 Task: Search one way flight ticket for 1 adult, 5 children, 2 infants in seat and 1 infant on lap in first from Ponce: Mercedita Airport to Springfield: Abraham Lincoln Capital Airport on 5-2-2023. Choice of flights is JetBlue. Number of bags: 1 checked bag. Price is upto 77000. Outbound departure time preference is 6:00.
Action: Mouse moved to (234, 309)
Screenshot: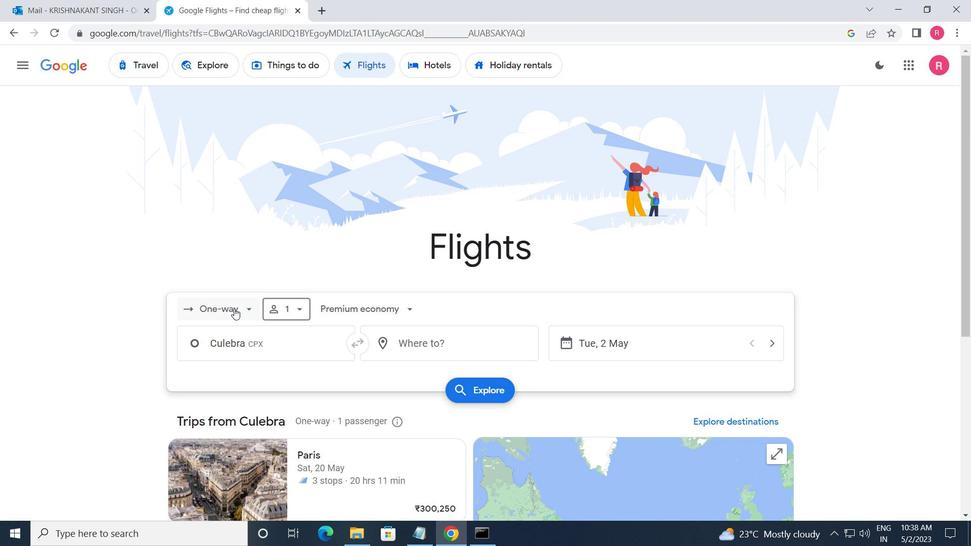 
Action: Mouse pressed left at (234, 309)
Screenshot: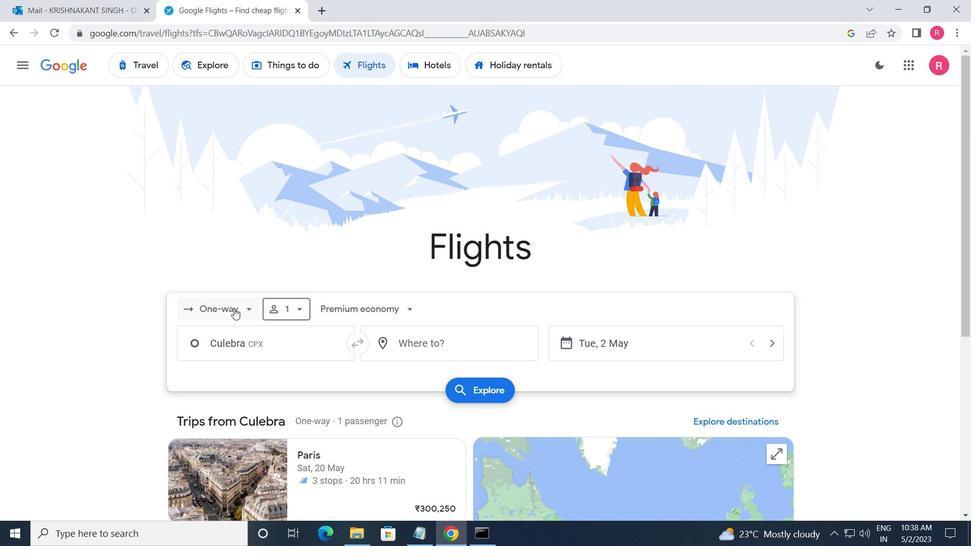 
Action: Mouse moved to (231, 373)
Screenshot: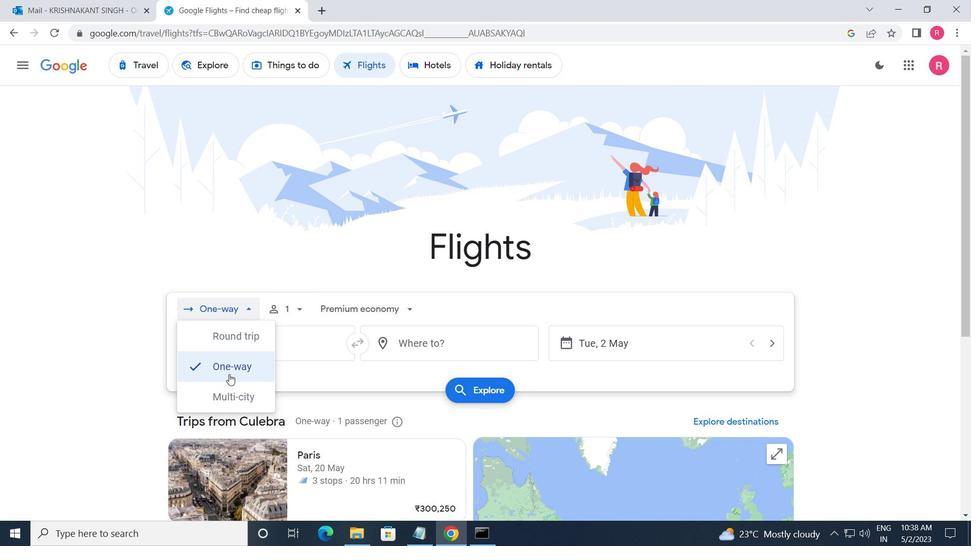 
Action: Mouse pressed left at (231, 373)
Screenshot: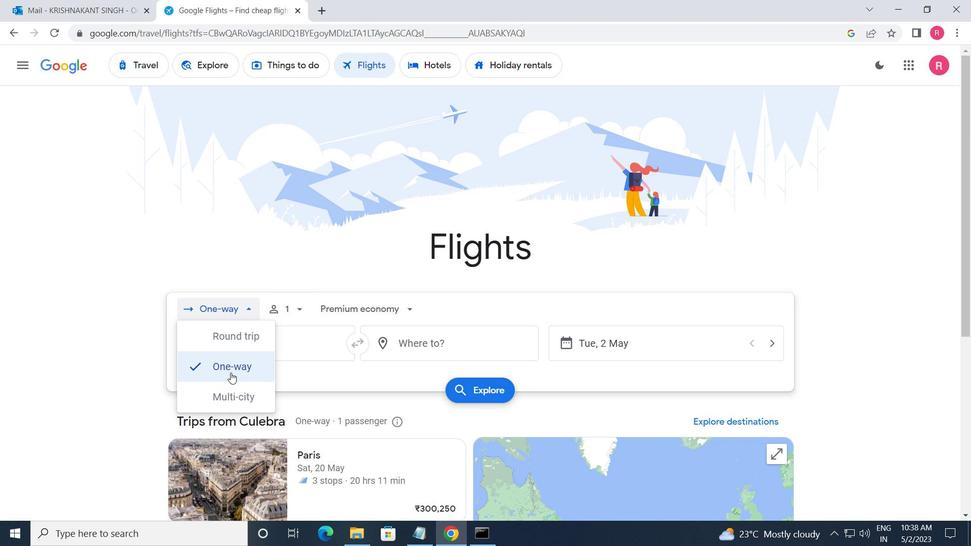 
Action: Mouse moved to (293, 308)
Screenshot: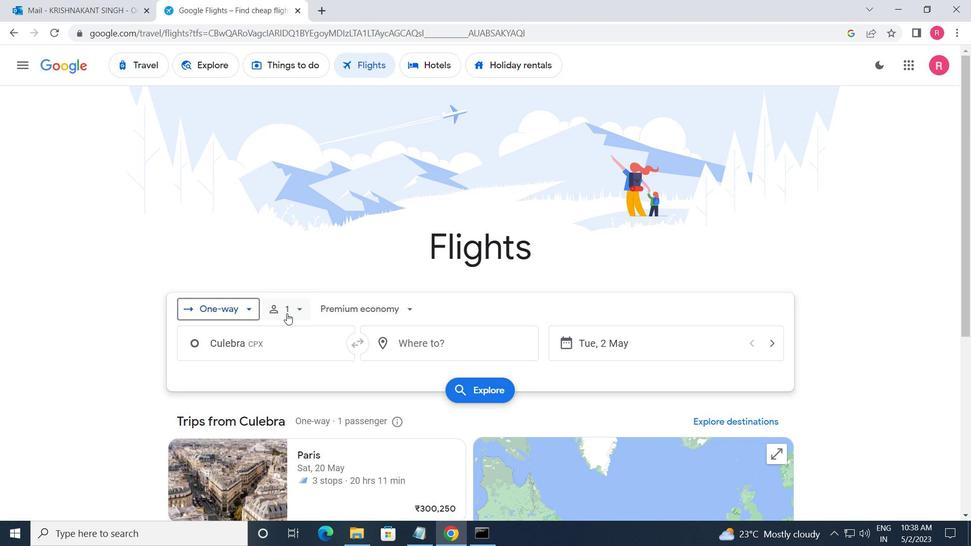 
Action: Mouse pressed left at (293, 308)
Screenshot: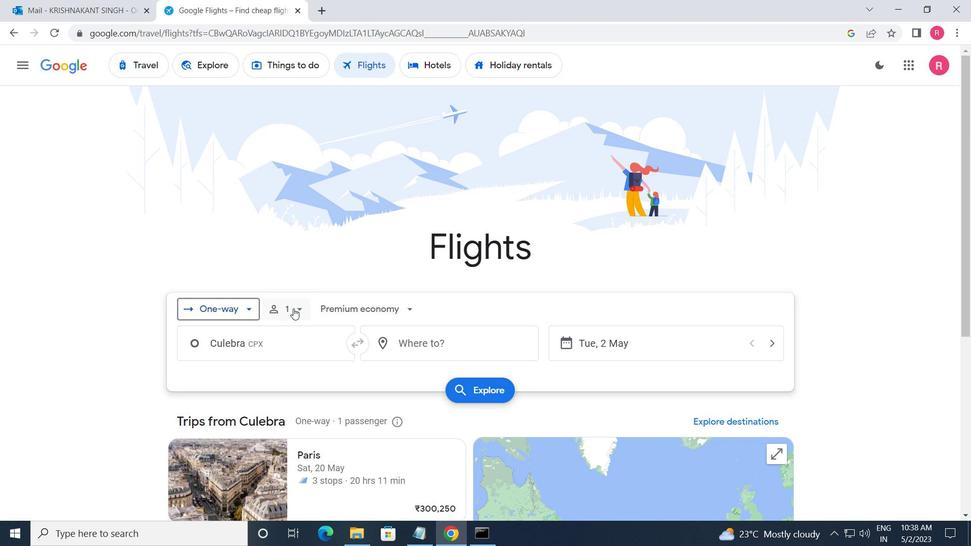 
Action: Mouse moved to (396, 374)
Screenshot: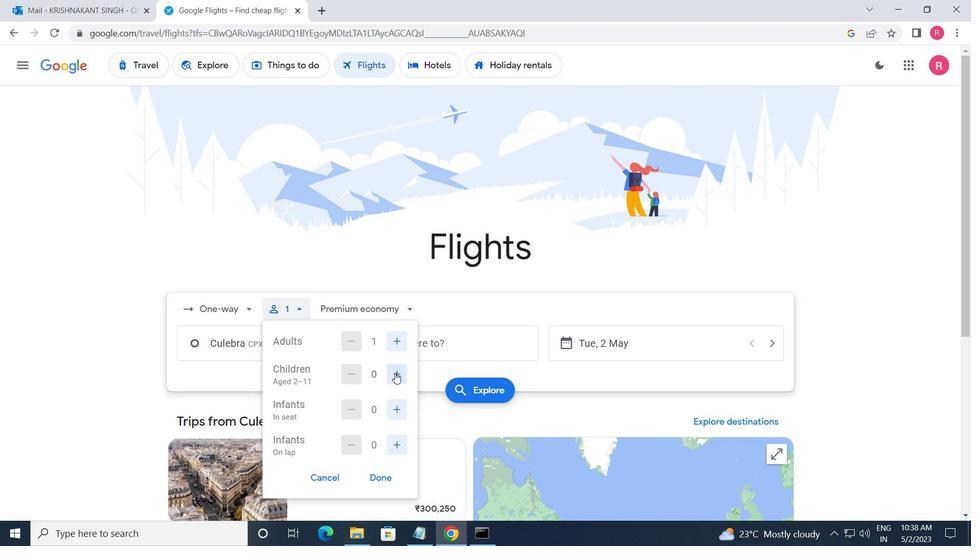
Action: Mouse pressed left at (396, 374)
Screenshot: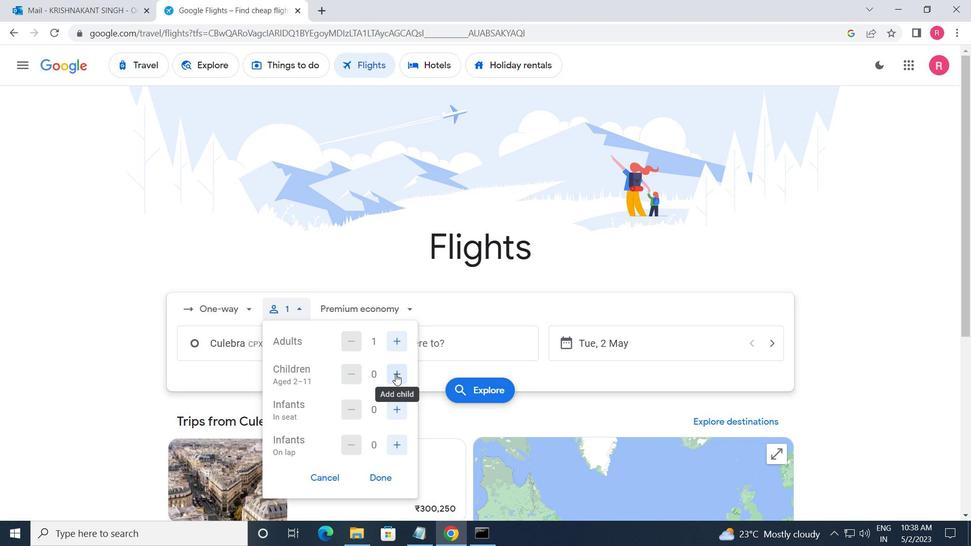
Action: Mouse moved to (397, 375)
Screenshot: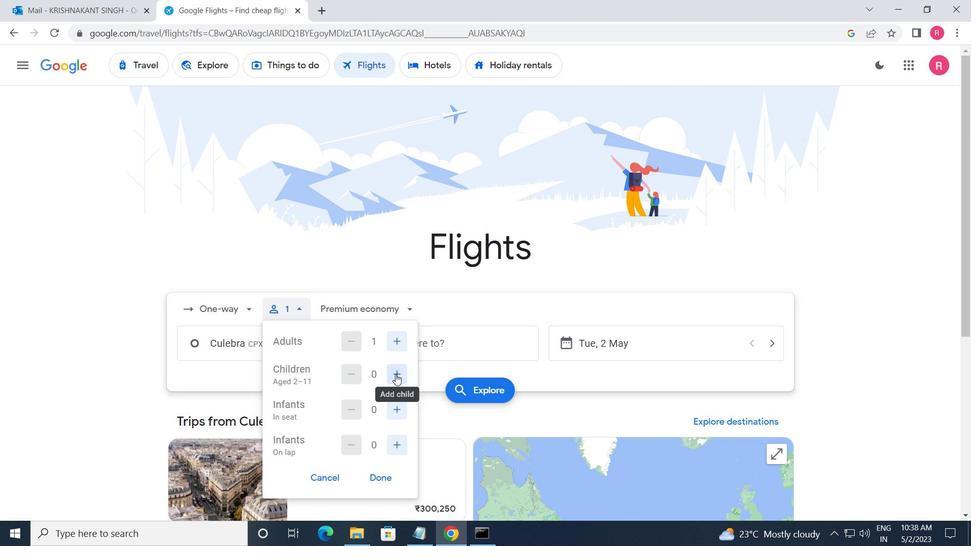 
Action: Mouse pressed left at (397, 375)
Screenshot: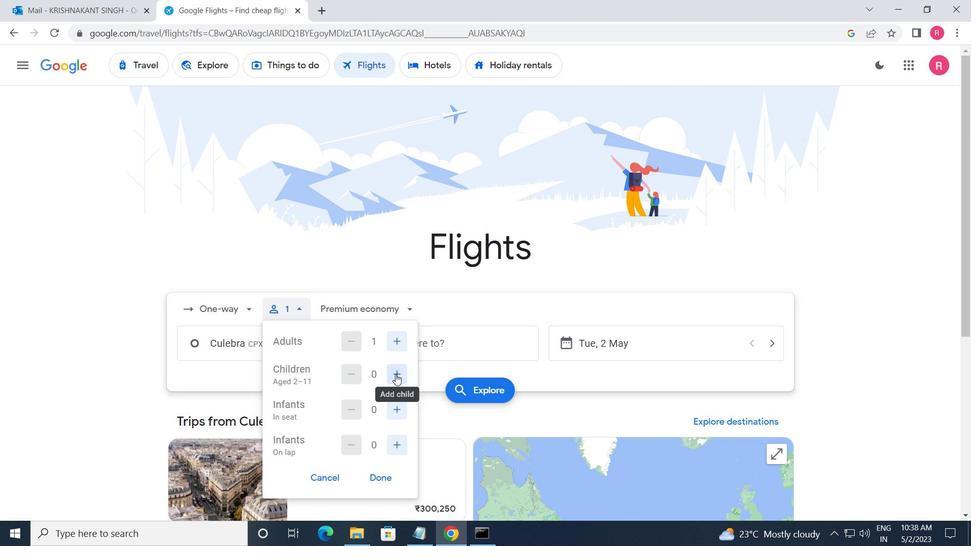 
Action: Mouse moved to (397, 376)
Screenshot: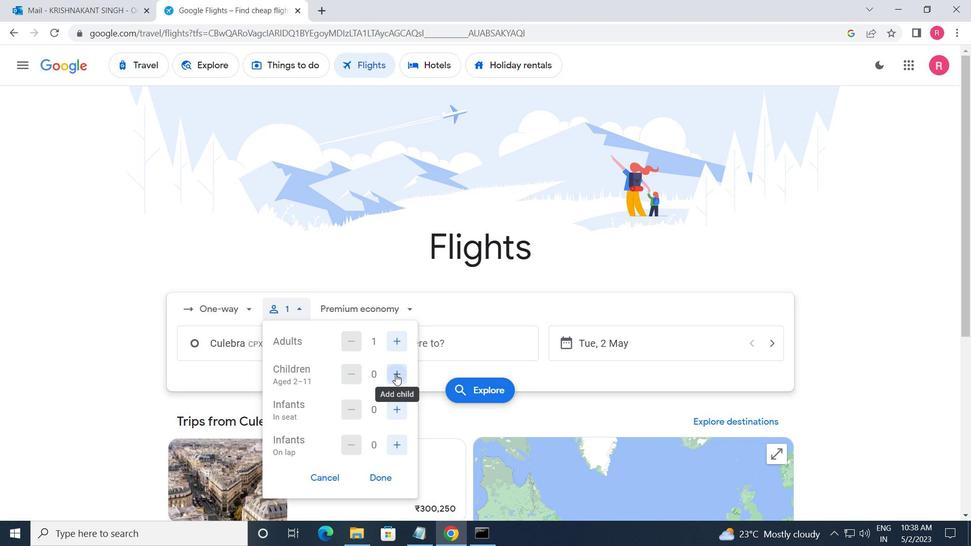 
Action: Mouse pressed left at (397, 376)
Screenshot: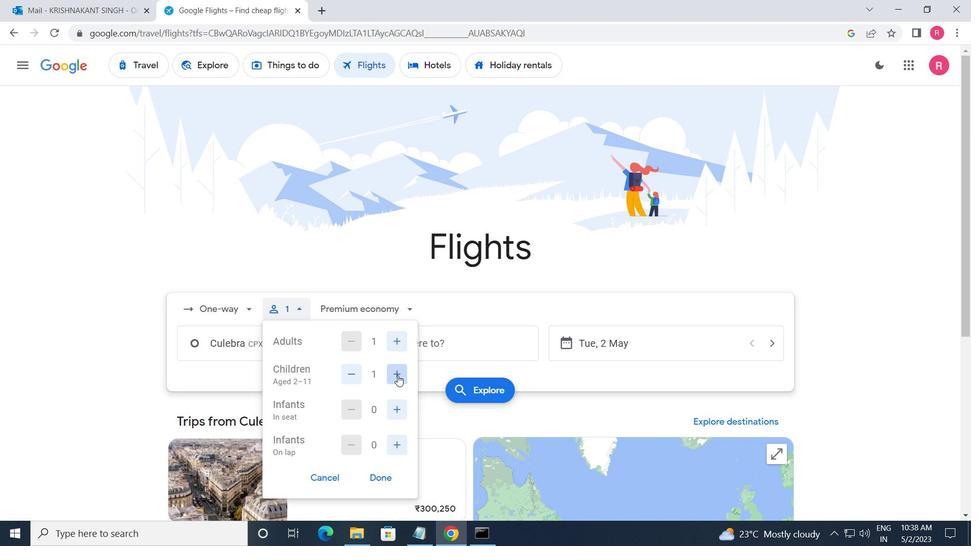 
Action: Mouse pressed left at (397, 376)
Screenshot: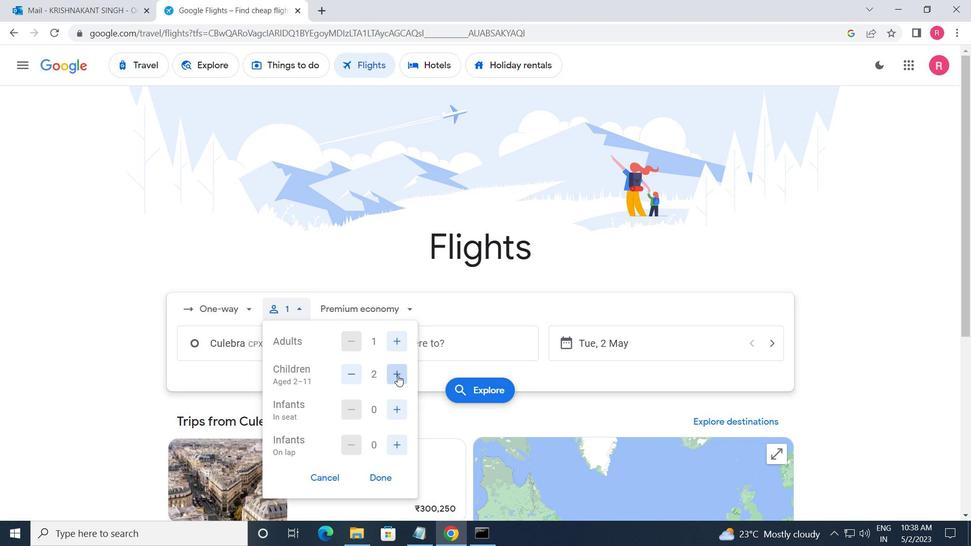 
Action: Mouse moved to (397, 375)
Screenshot: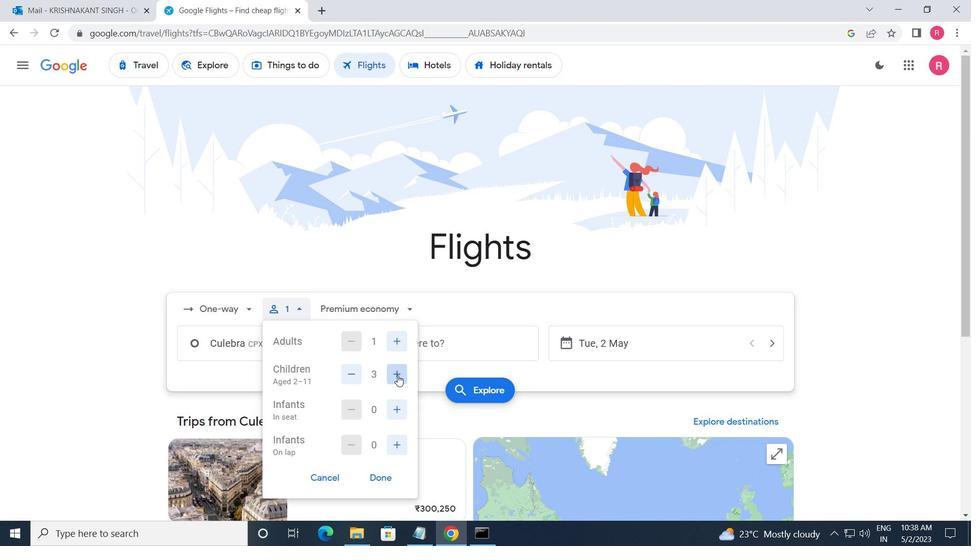 
Action: Mouse pressed left at (397, 375)
Screenshot: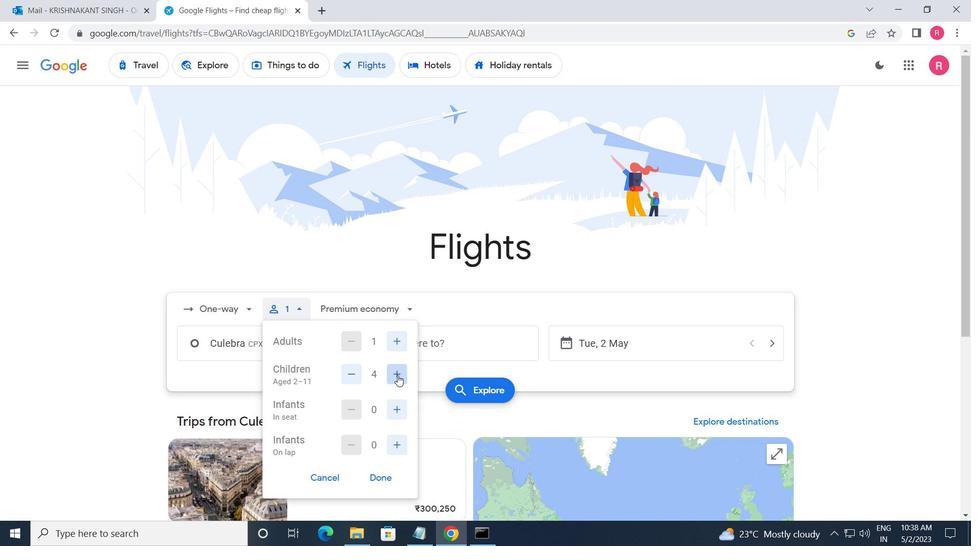 
Action: Mouse moved to (399, 410)
Screenshot: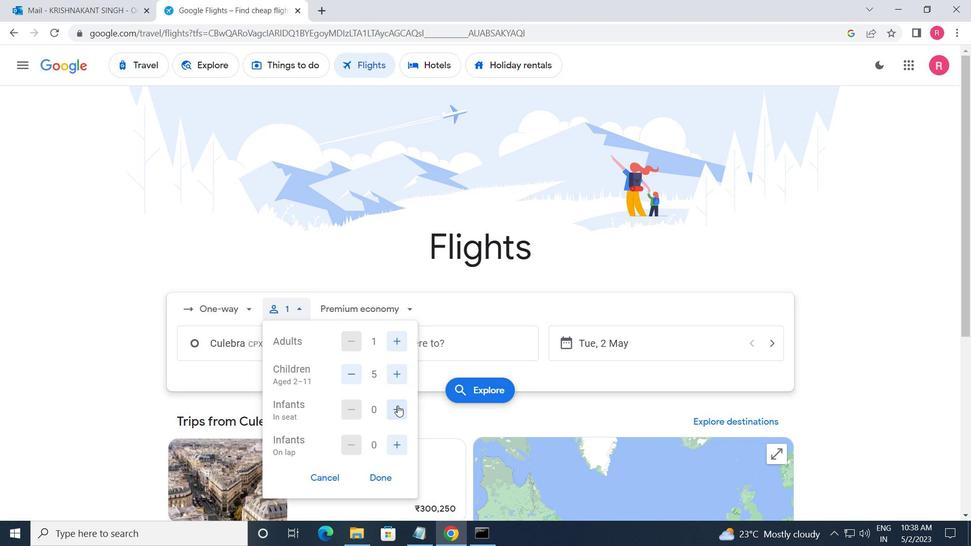 
Action: Mouse pressed left at (399, 410)
Screenshot: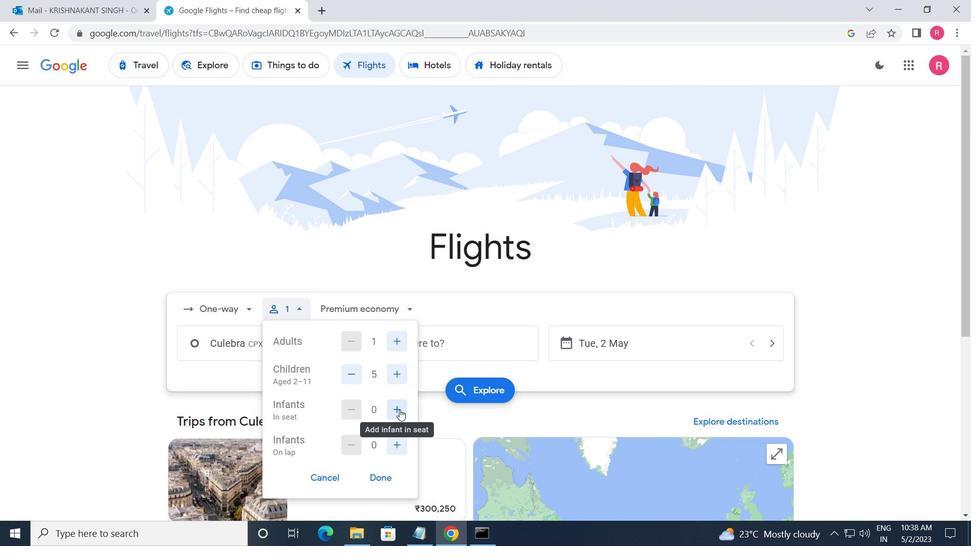 
Action: Mouse moved to (400, 410)
Screenshot: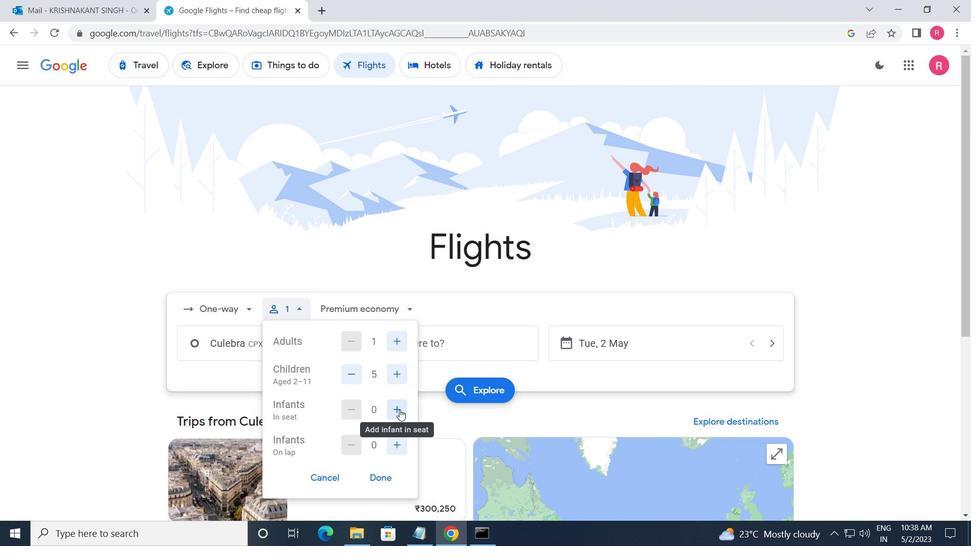 
Action: Mouse pressed left at (400, 410)
Screenshot: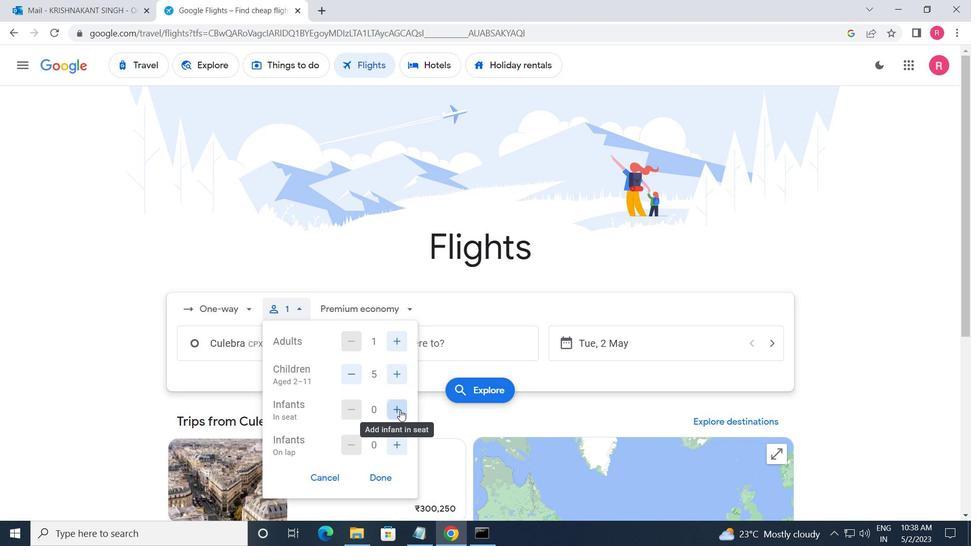 
Action: Mouse moved to (401, 450)
Screenshot: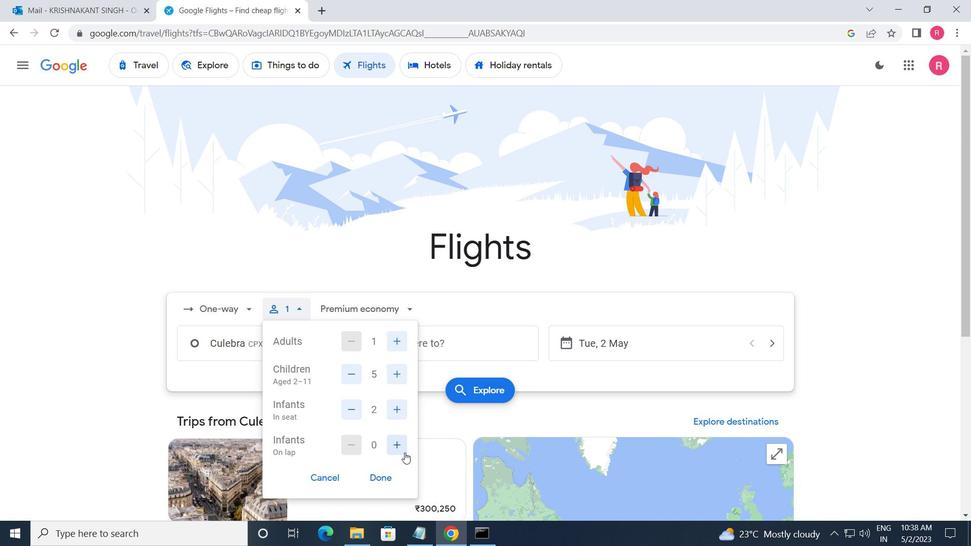 
Action: Mouse pressed left at (401, 450)
Screenshot: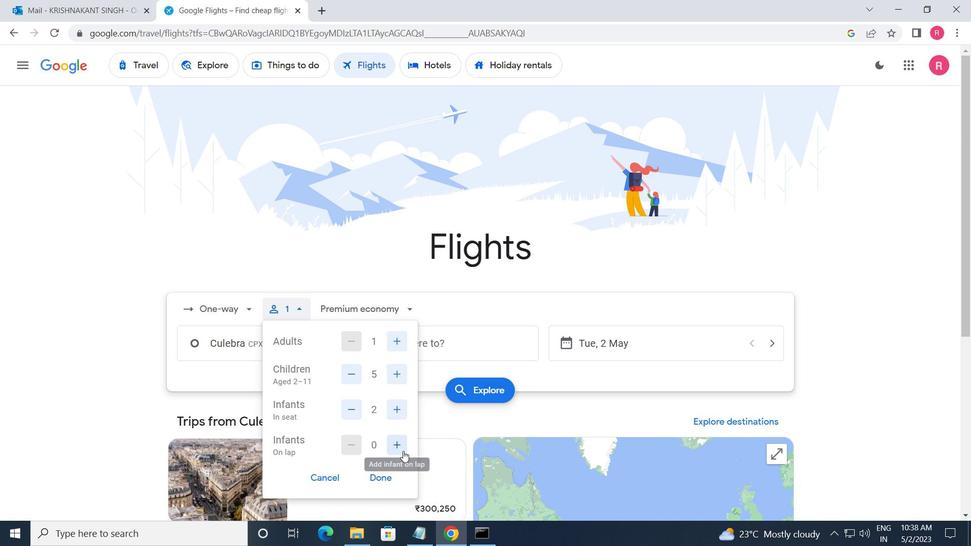
Action: Mouse moved to (360, 449)
Screenshot: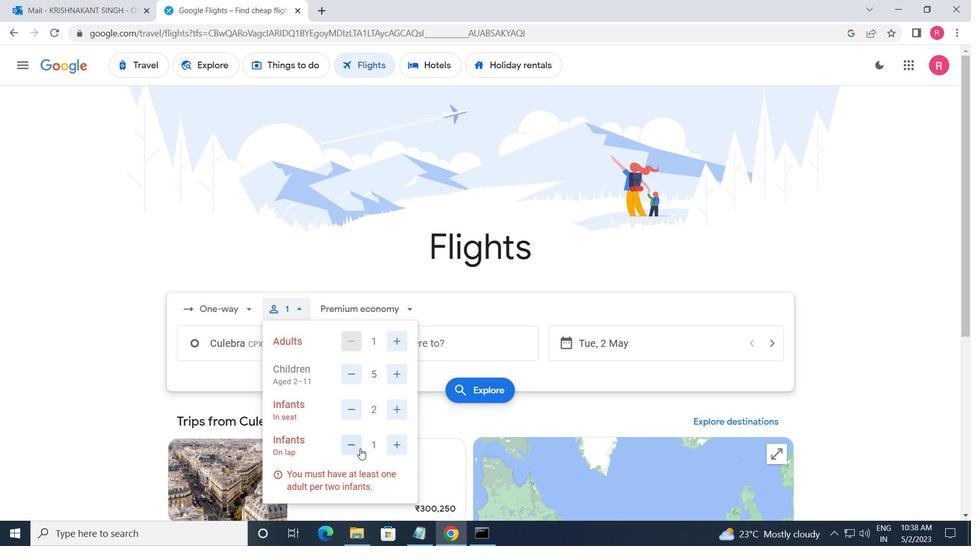 
Action: Mouse pressed left at (360, 449)
Screenshot: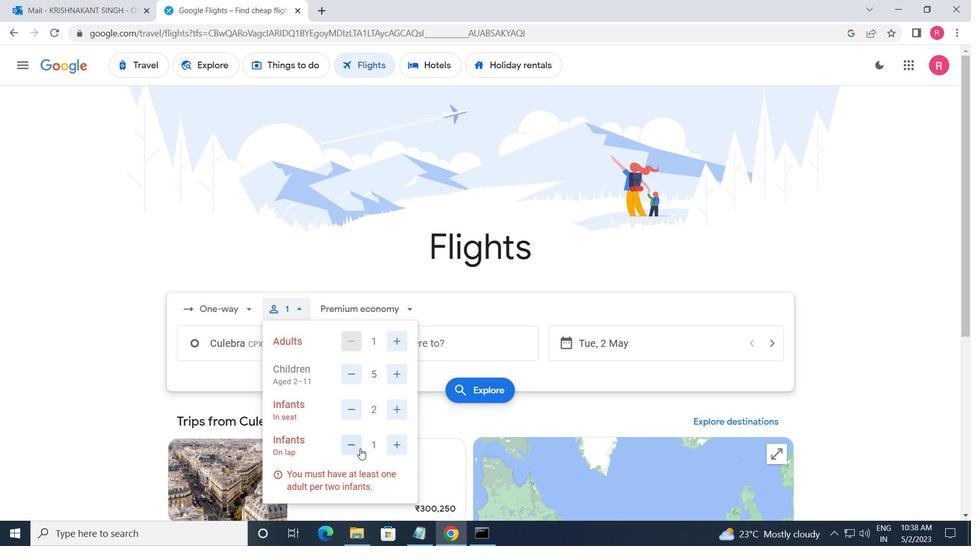 
Action: Mouse moved to (355, 448)
Screenshot: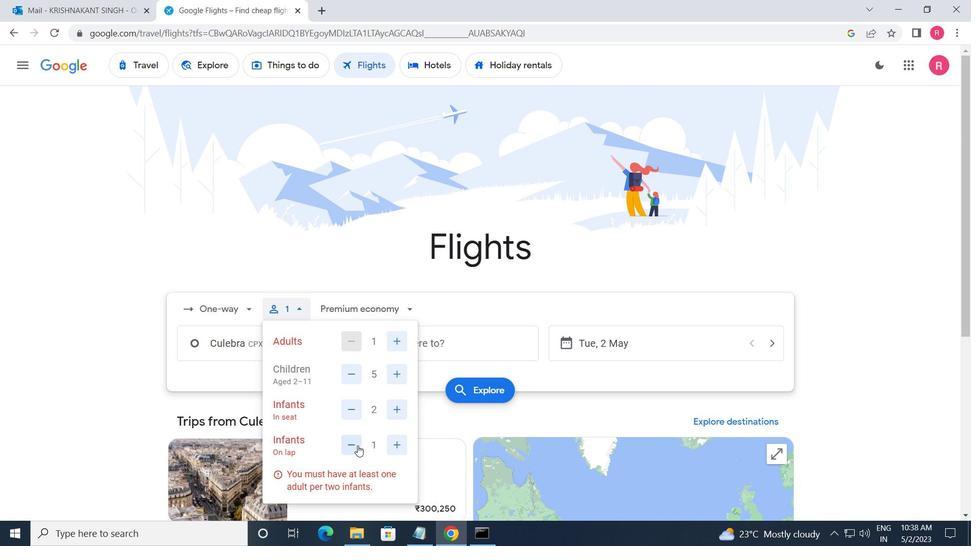 
Action: Mouse pressed left at (355, 448)
Screenshot: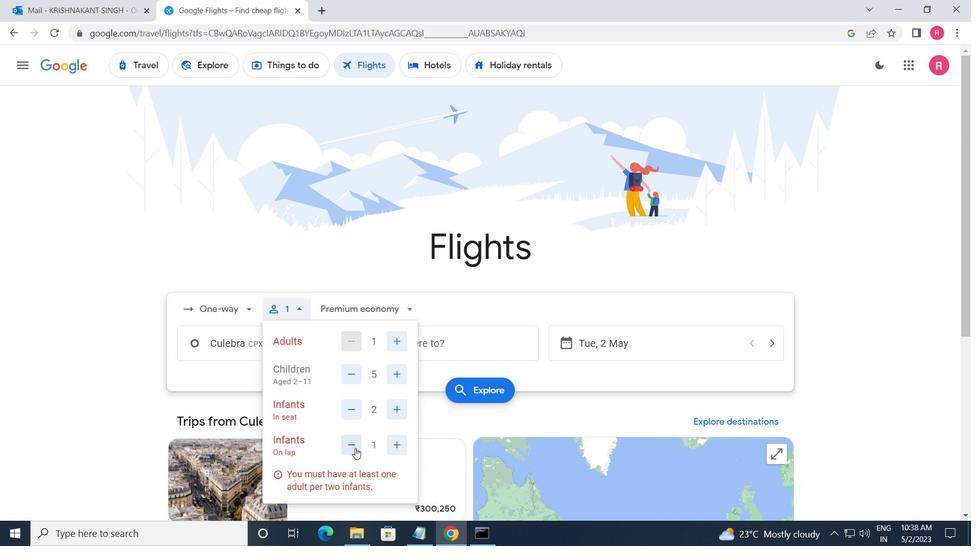 
Action: Mouse moved to (376, 479)
Screenshot: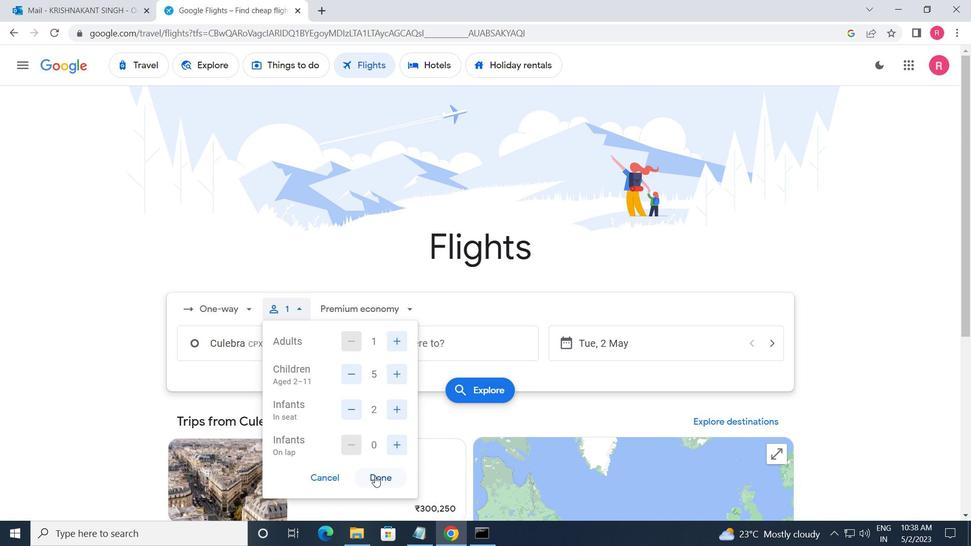 
Action: Mouse pressed left at (376, 479)
Screenshot: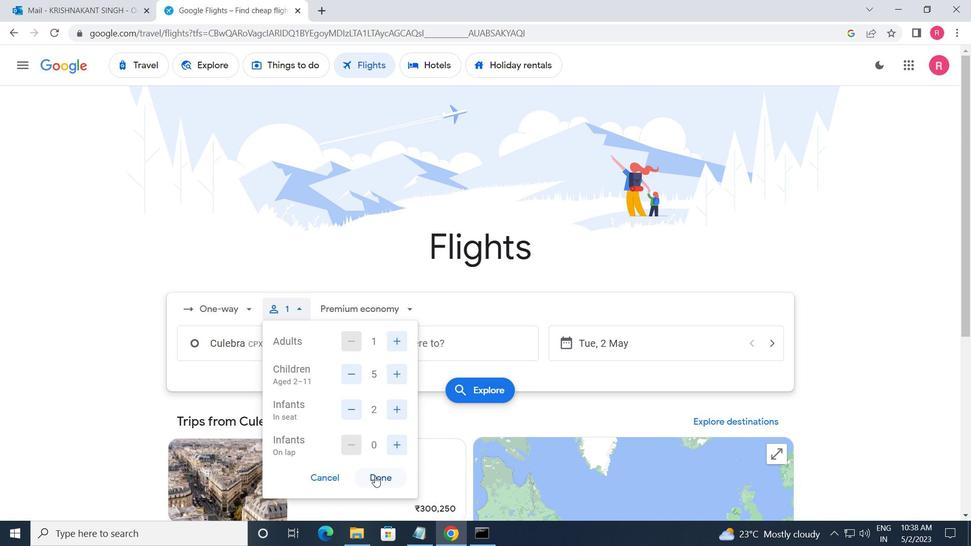 
Action: Mouse moved to (354, 320)
Screenshot: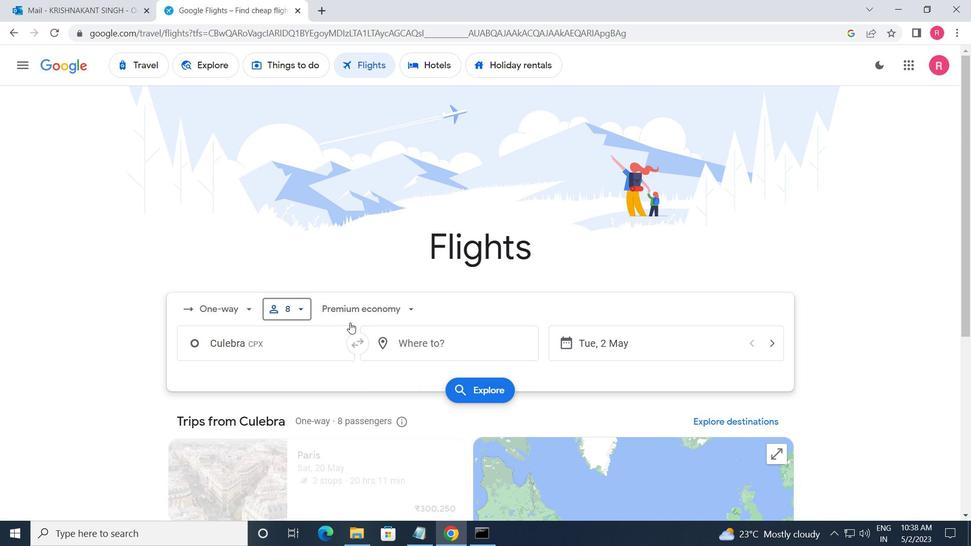 
Action: Mouse pressed left at (354, 320)
Screenshot: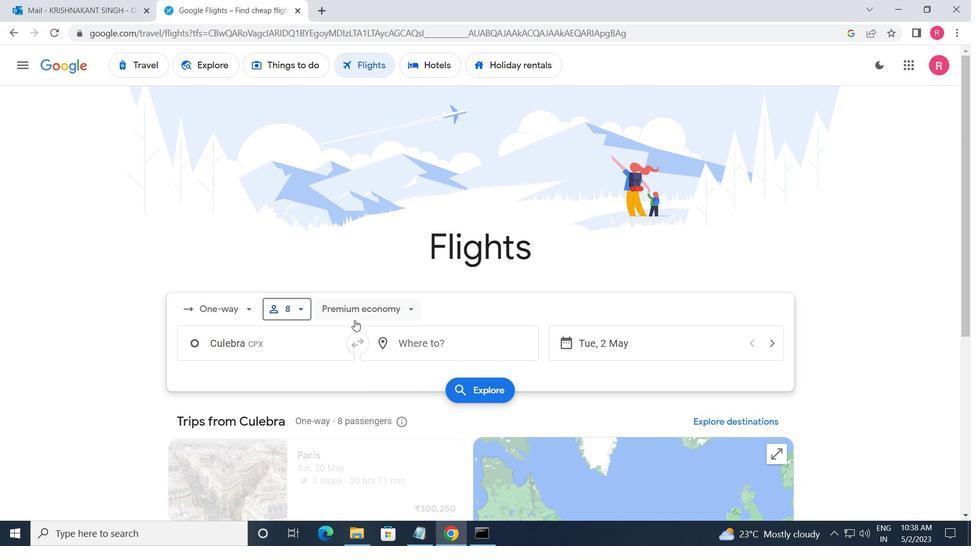 
Action: Mouse moved to (373, 429)
Screenshot: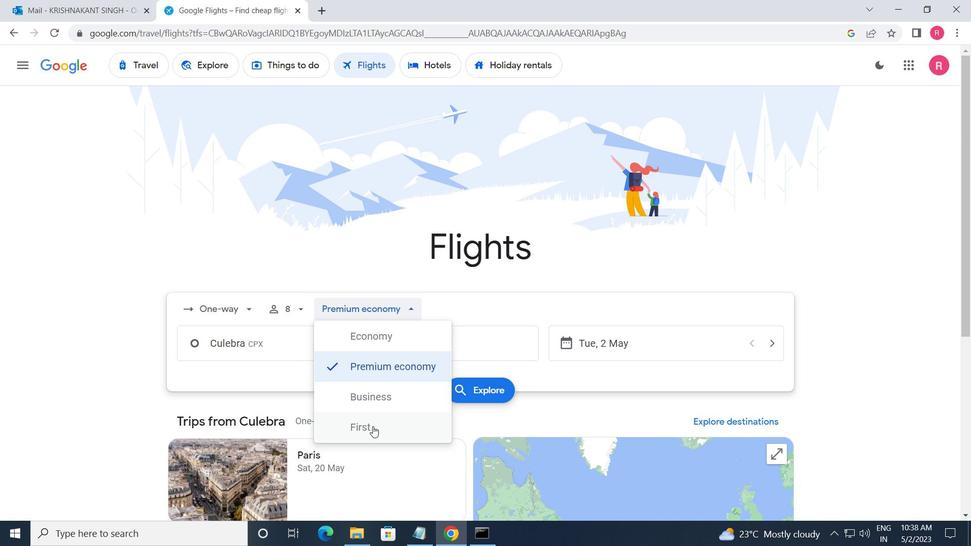 
Action: Mouse pressed left at (373, 429)
Screenshot: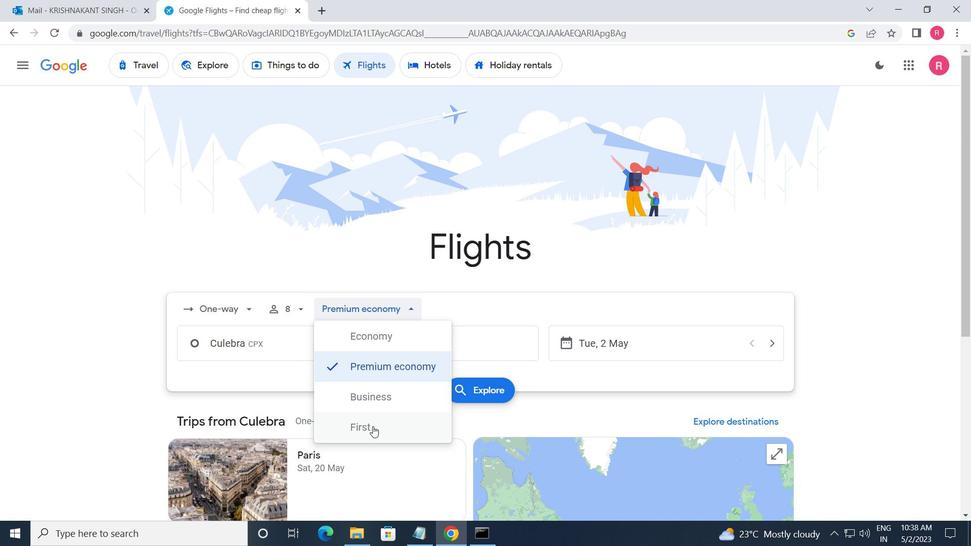 
Action: Mouse moved to (302, 353)
Screenshot: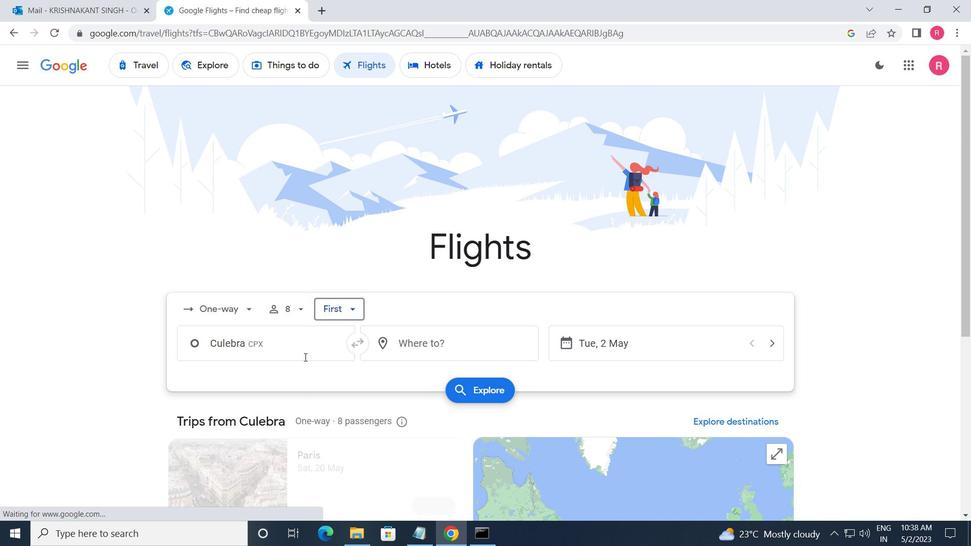 
Action: Mouse pressed left at (302, 353)
Screenshot: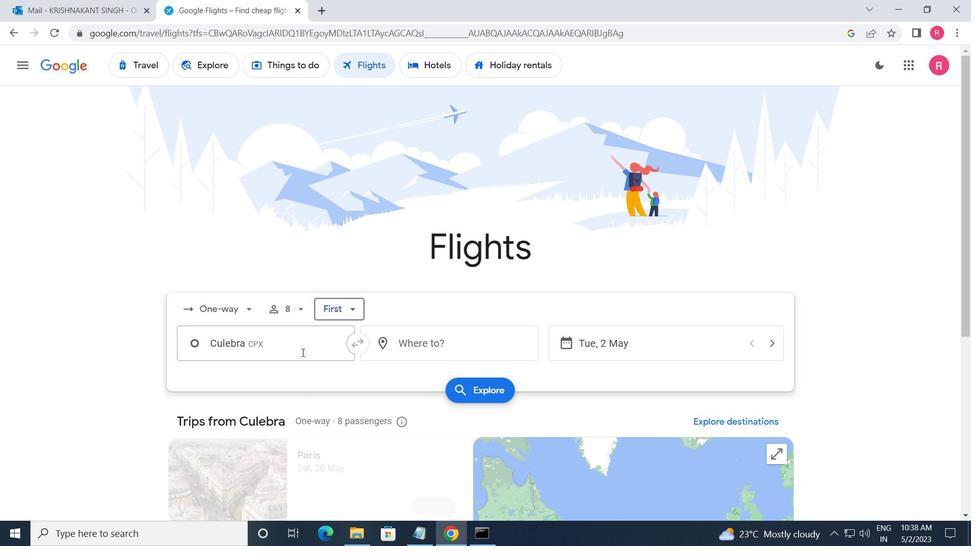 
Action: Mouse moved to (302, 352)
Screenshot: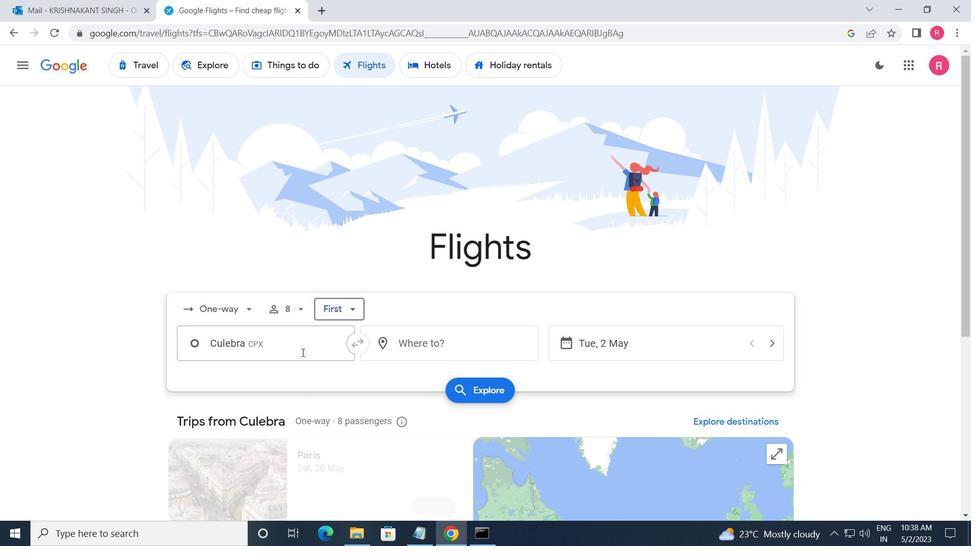 
Action: Key pressed <Key.shift_r>Mercedita
Screenshot: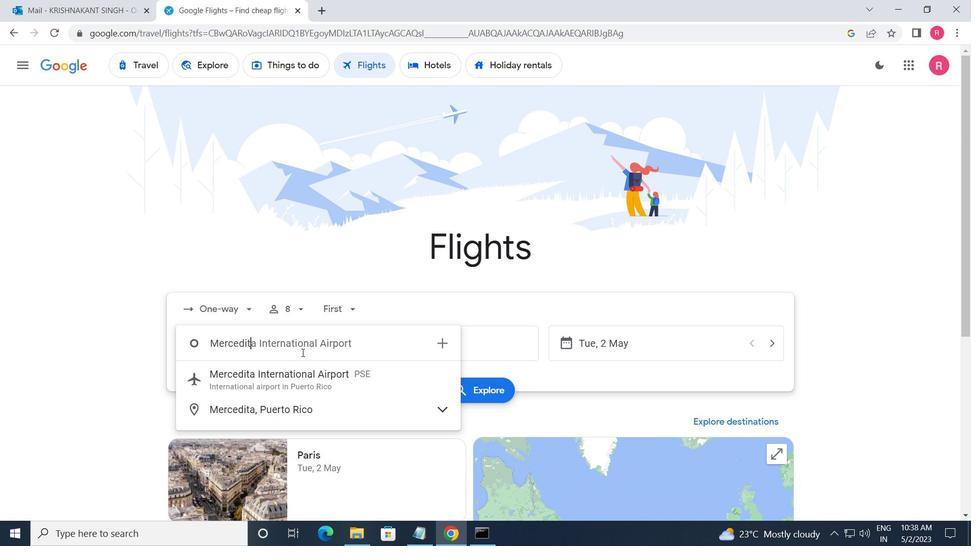 
Action: Mouse moved to (307, 383)
Screenshot: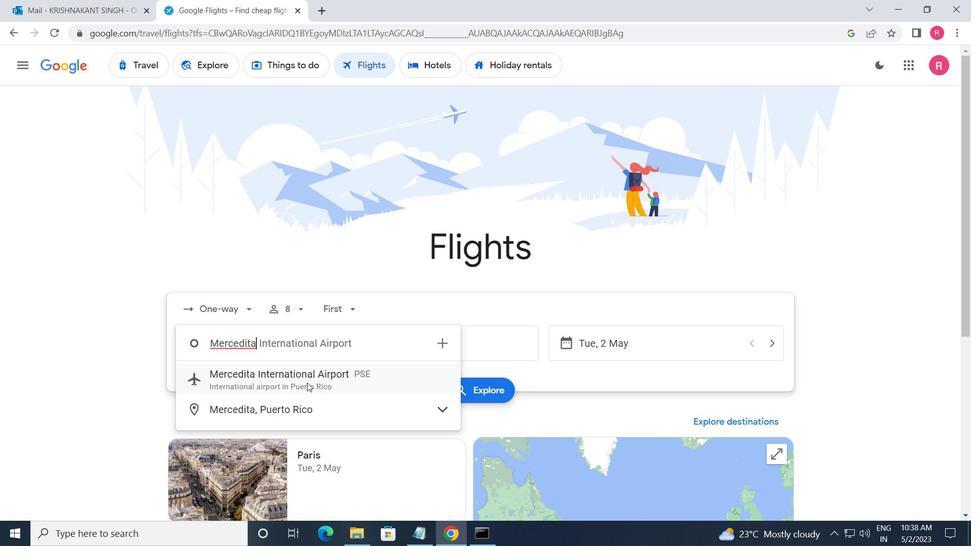 
Action: Mouse pressed left at (307, 383)
Screenshot: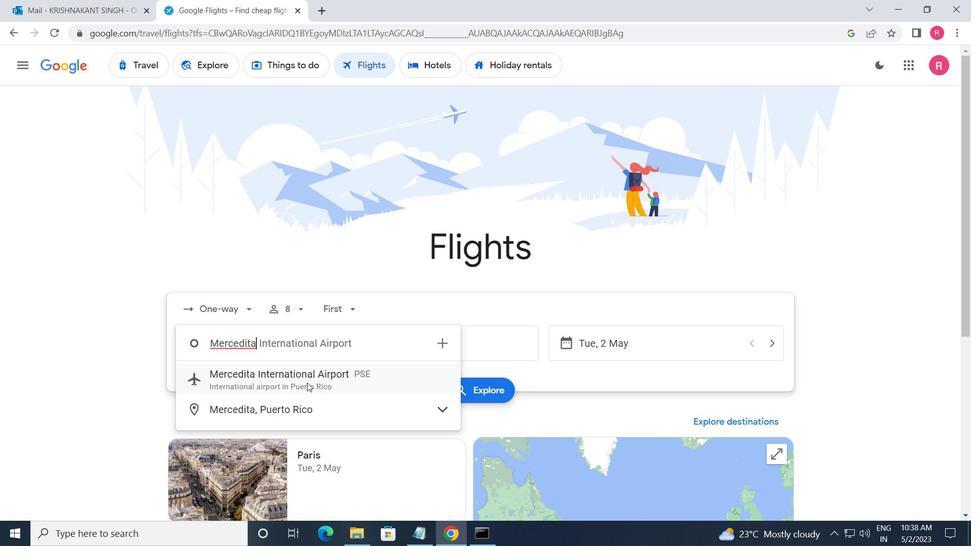 
Action: Mouse moved to (473, 354)
Screenshot: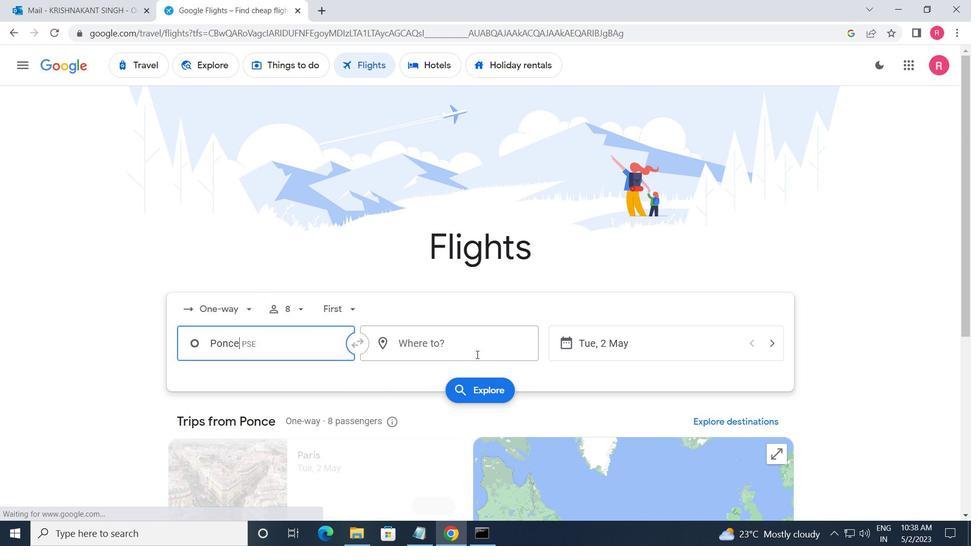 
Action: Mouse pressed left at (473, 354)
Screenshot: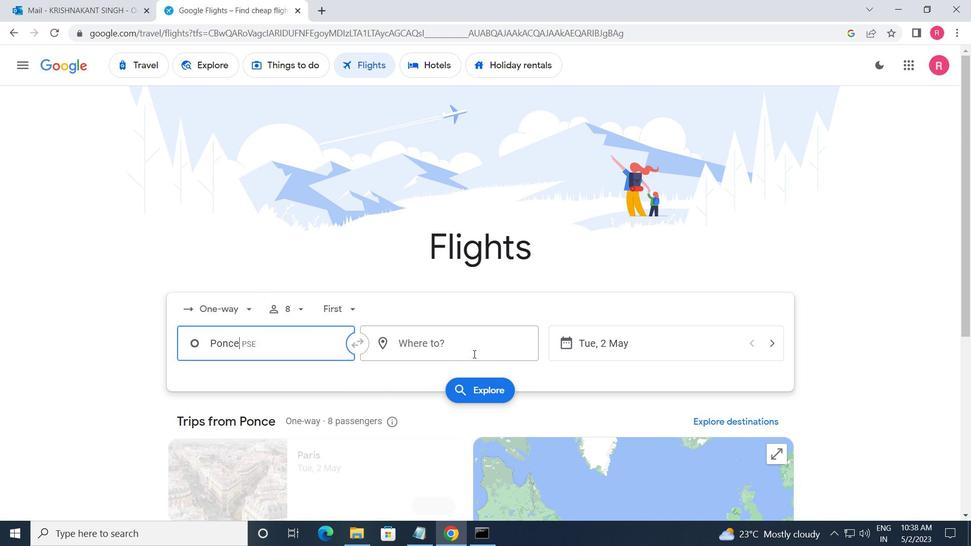 
Action: Mouse moved to (460, 476)
Screenshot: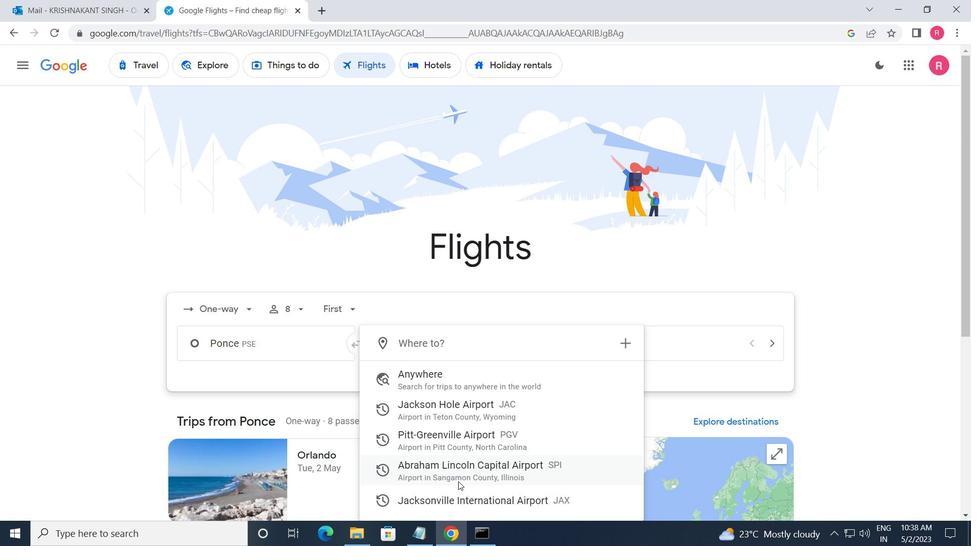 
Action: Mouse pressed left at (460, 476)
Screenshot: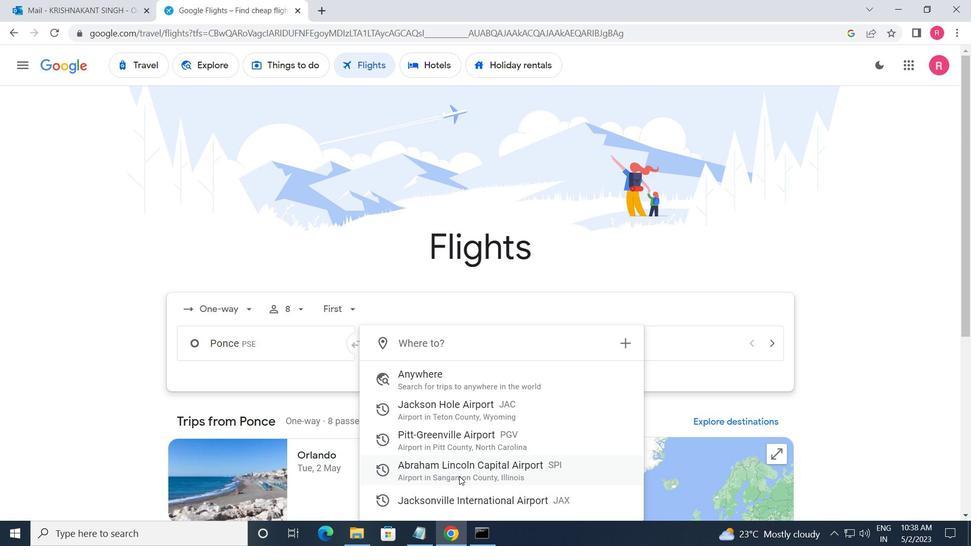 
Action: Mouse moved to (657, 364)
Screenshot: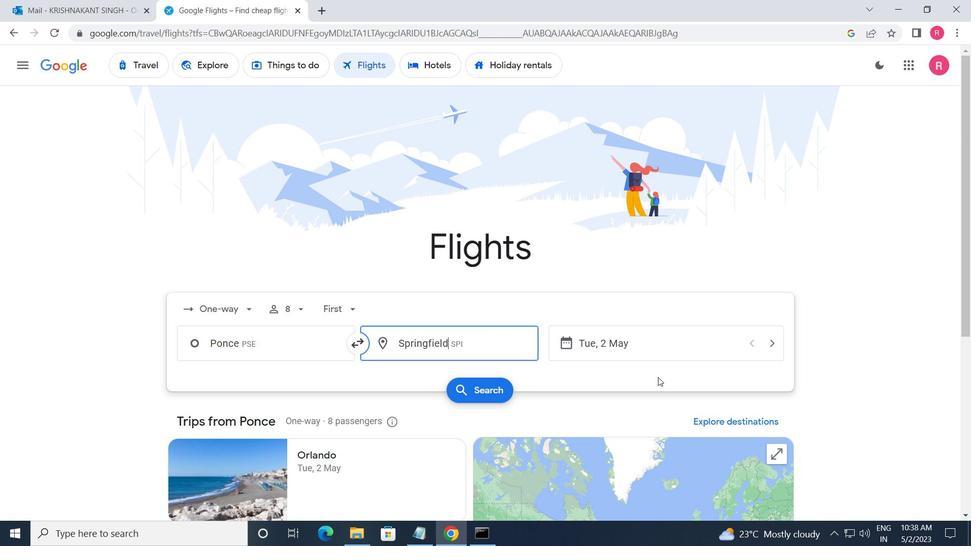 
Action: Mouse pressed left at (657, 364)
Screenshot: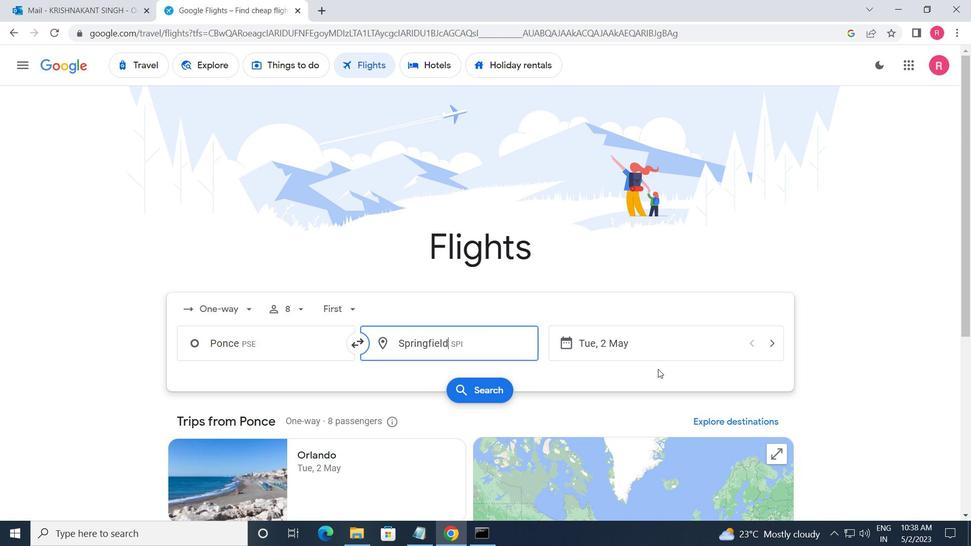 
Action: Mouse moved to (651, 354)
Screenshot: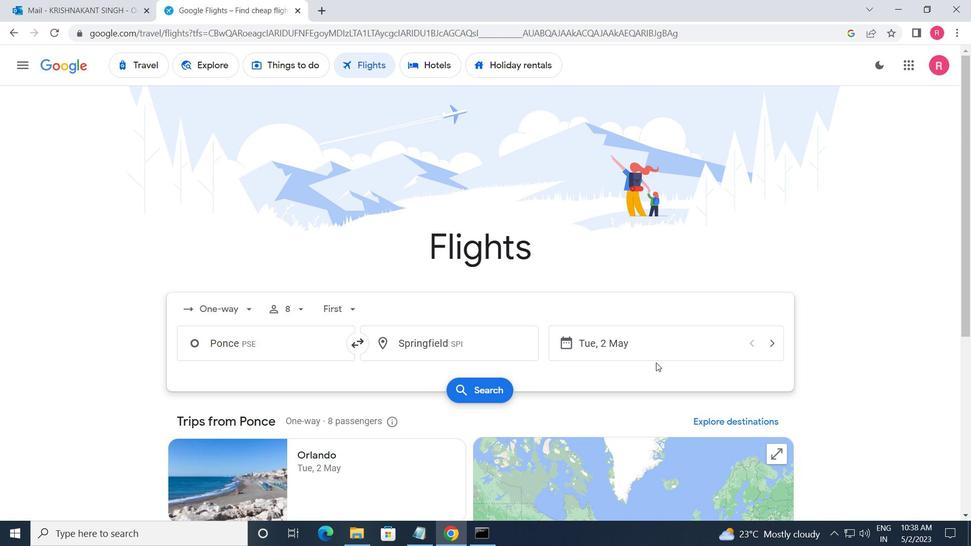 
Action: Mouse pressed left at (651, 354)
Screenshot: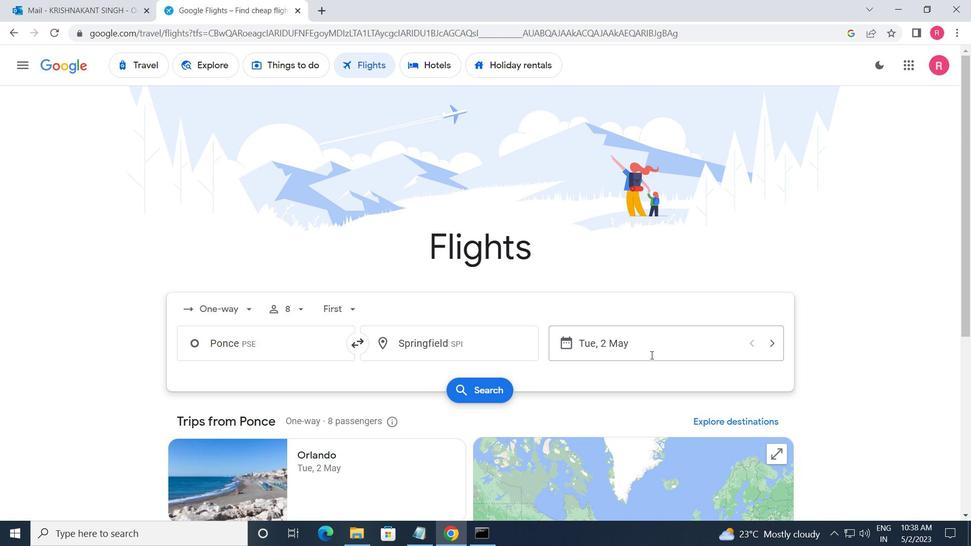 
Action: Mouse moved to (400, 288)
Screenshot: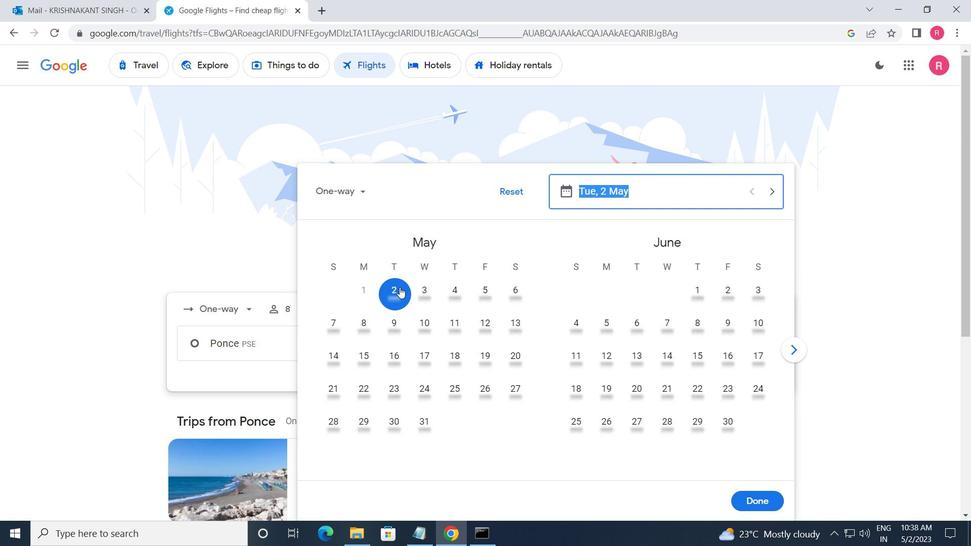 
Action: Mouse pressed left at (400, 288)
Screenshot: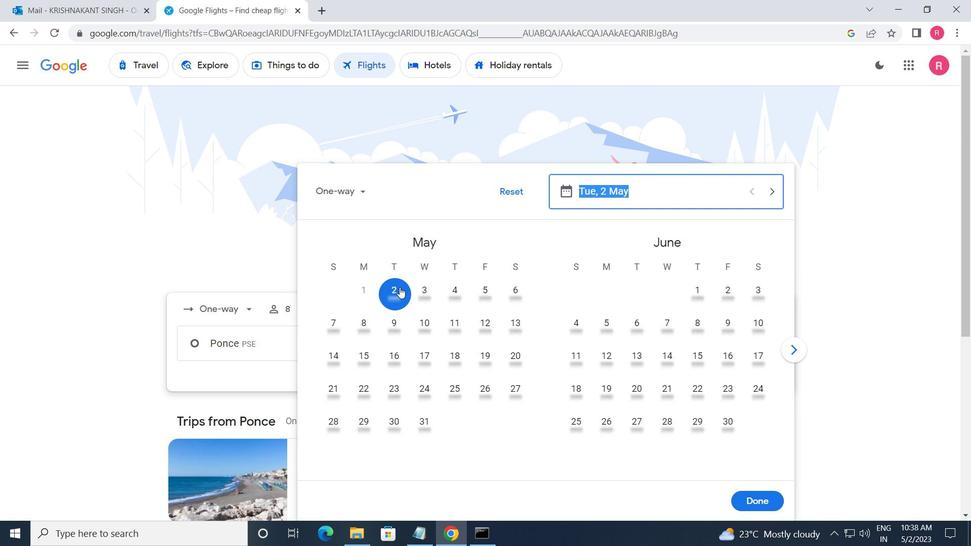 
Action: Mouse moved to (762, 501)
Screenshot: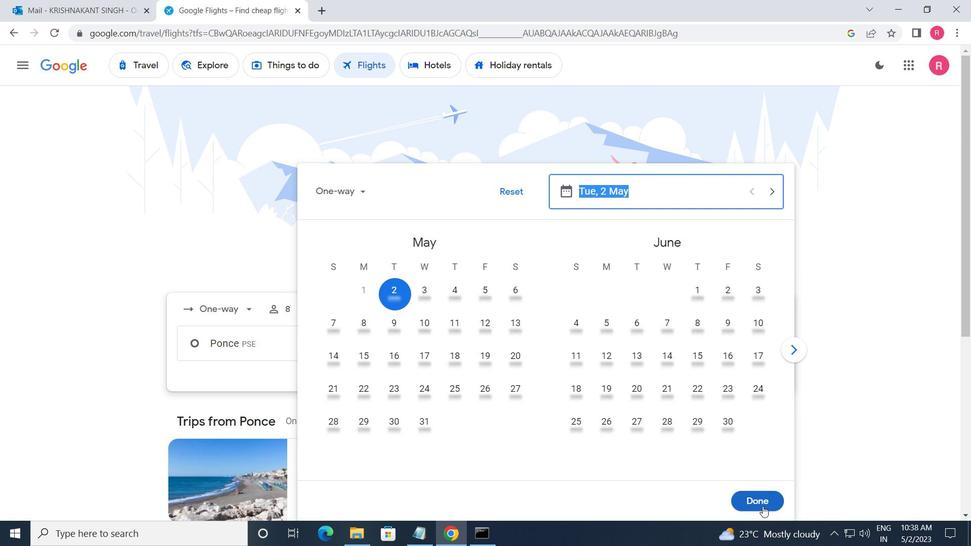 
Action: Mouse pressed left at (762, 501)
Screenshot: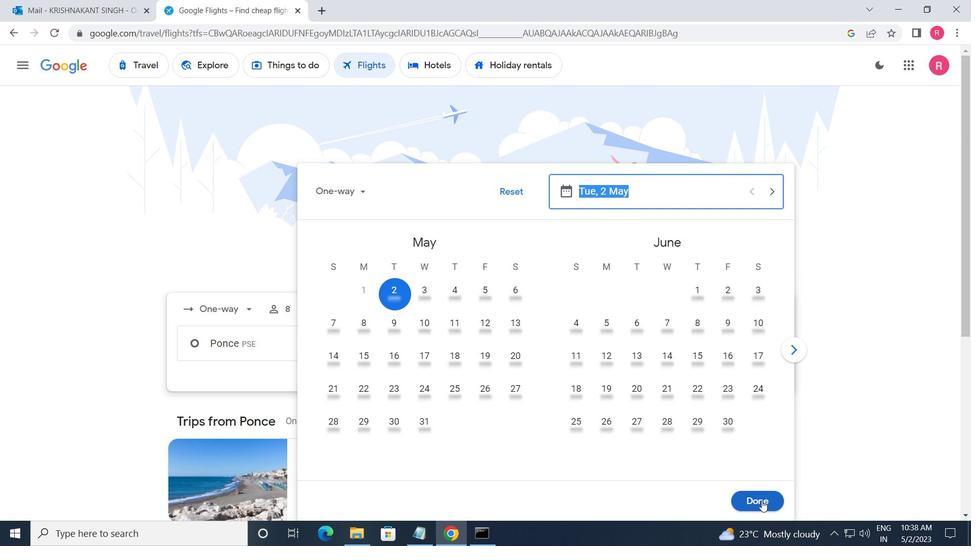 
Action: Mouse moved to (480, 398)
Screenshot: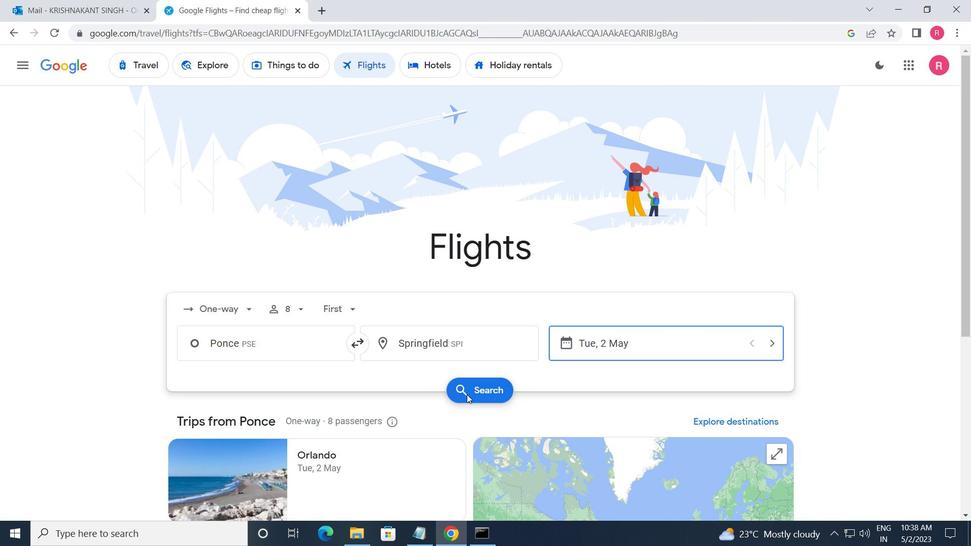 
Action: Mouse pressed left at (480, 398)
Screenshot: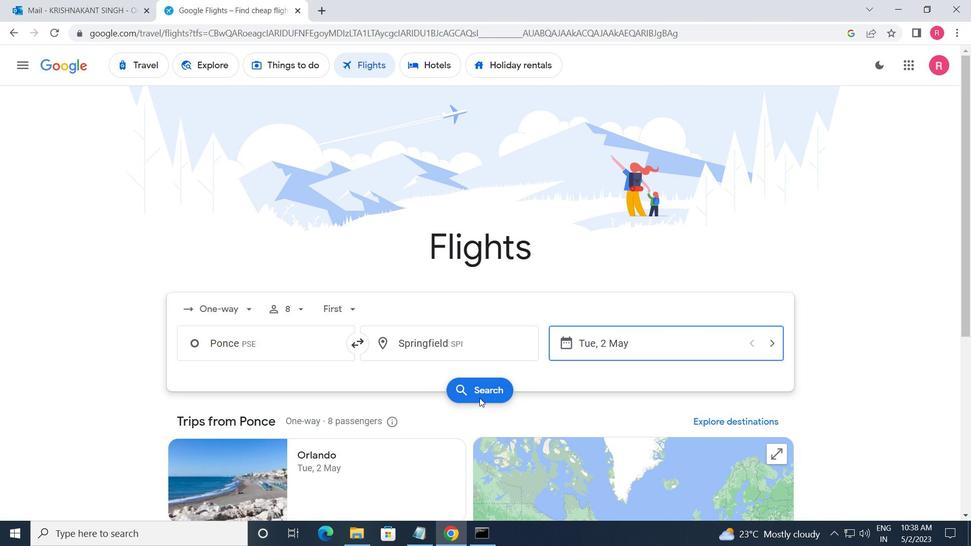 
Action: Mouse moved to (185, 184)
Screenshot: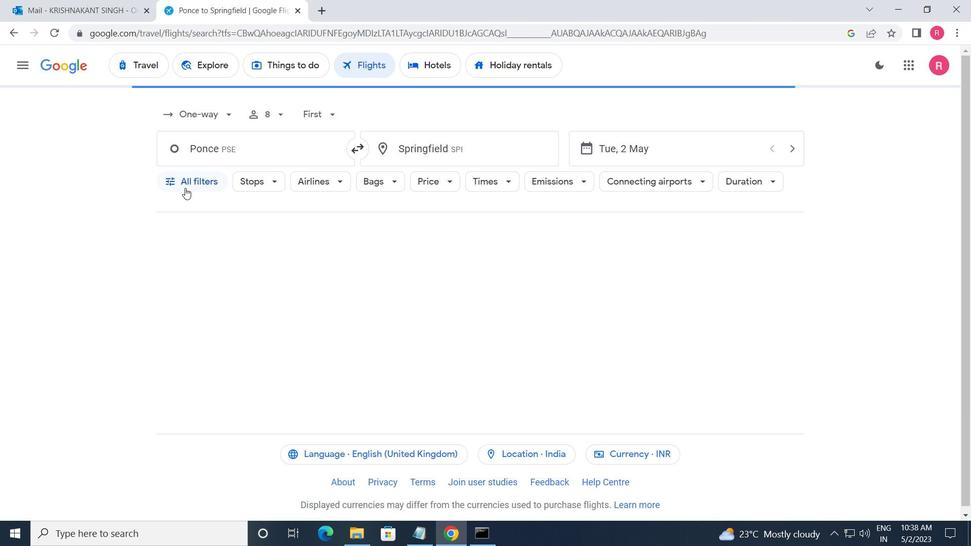 
Action: Mouse pressed left at (185, 184)
Screenshot: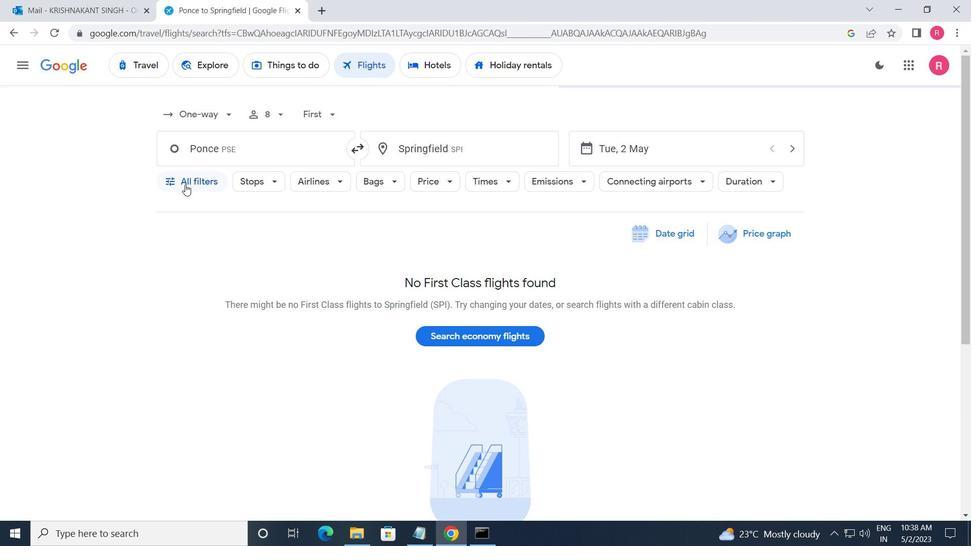 
Action: Mouse moved to (217, 318)
Screenshot: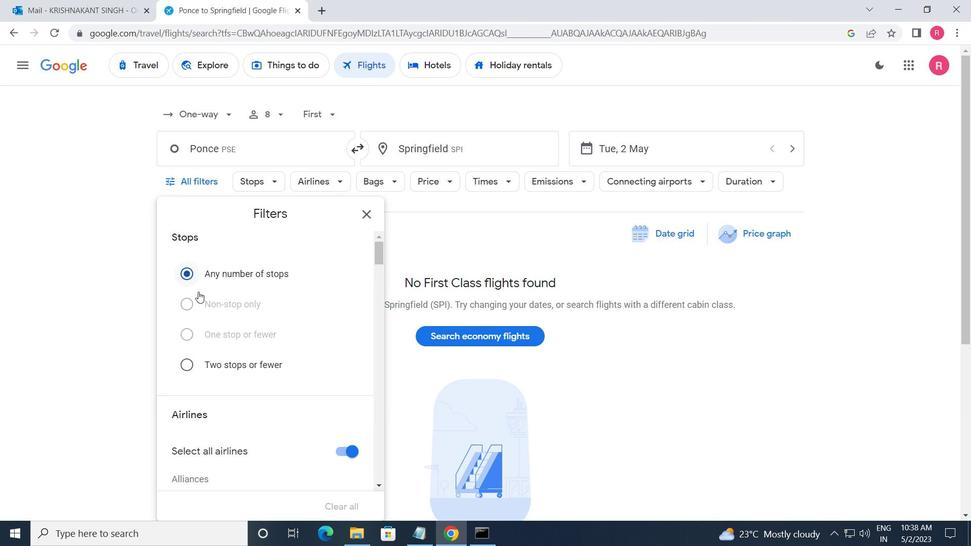 
Action: Mouse scrolled (217, 318) with delta (0, 0)
Screenshot: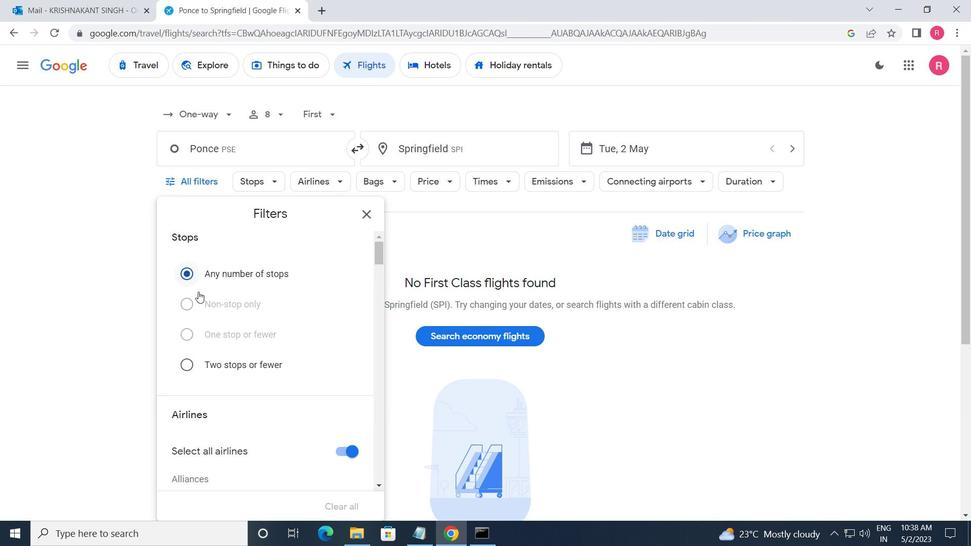 
Action: Mouse moved to (220, 322)
Screenshot: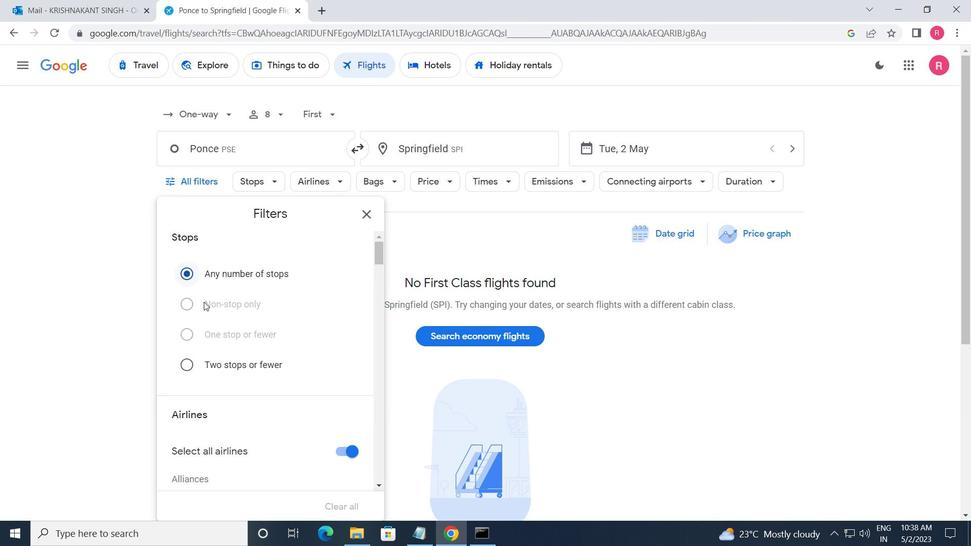
Action: Mouse scrolled (220, 321) with delta (0, 0)
Screenshot: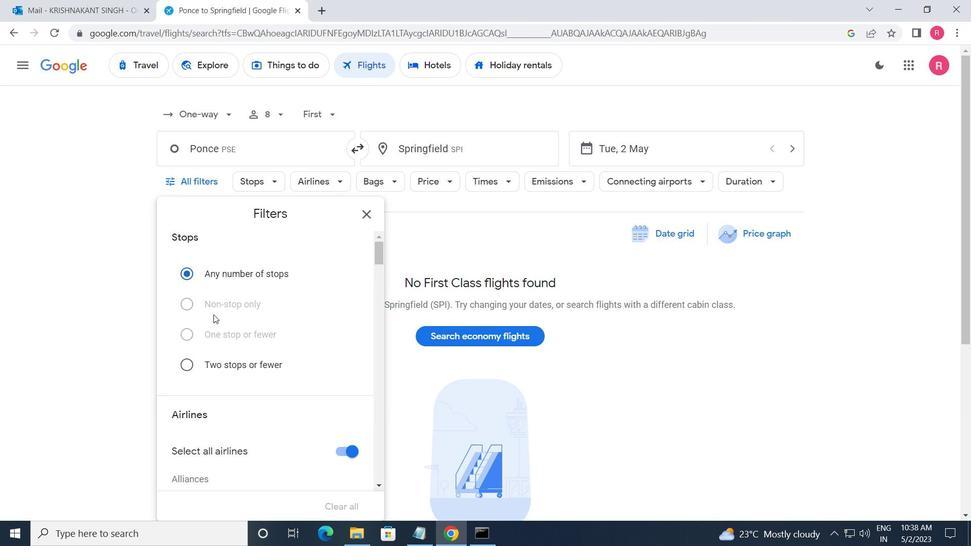 
Action: Mouse moved to (220, 323)
Screenshot: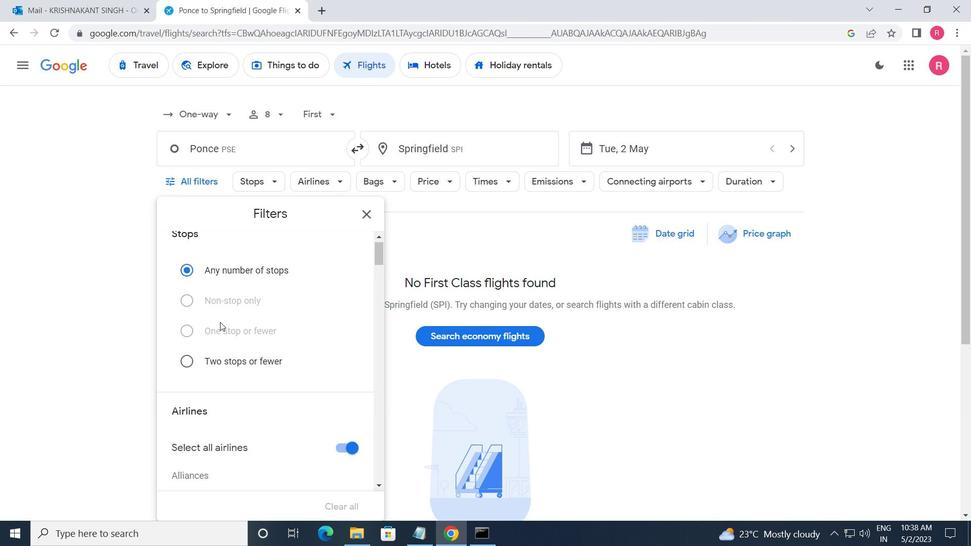 
Action: Mouse scrolled (220, 323) with delta (0, 0)
Screenshot: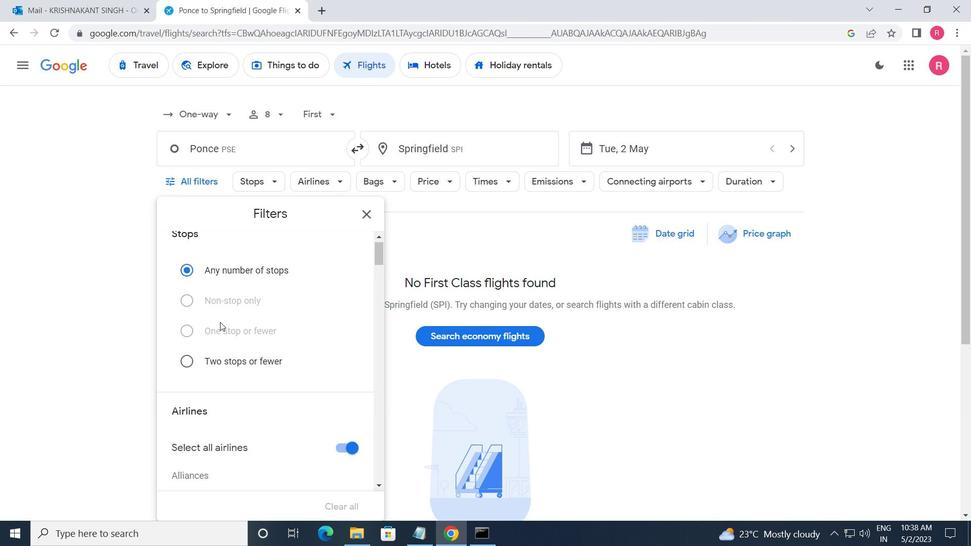 
Action: Mouse moved to (221, 324)
Screenshot: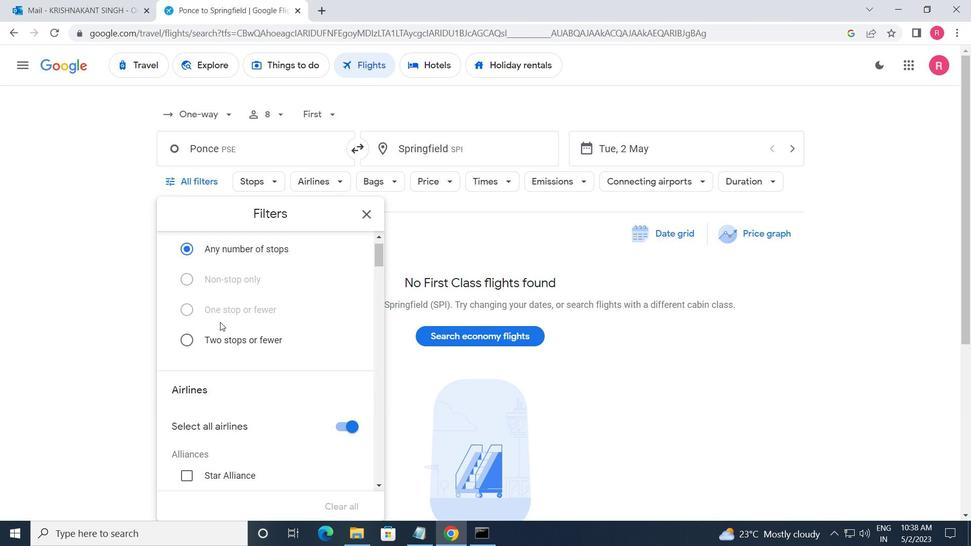 
Action: Mouse scrolled (221, 324) with delta (0, 0)
Screenshot: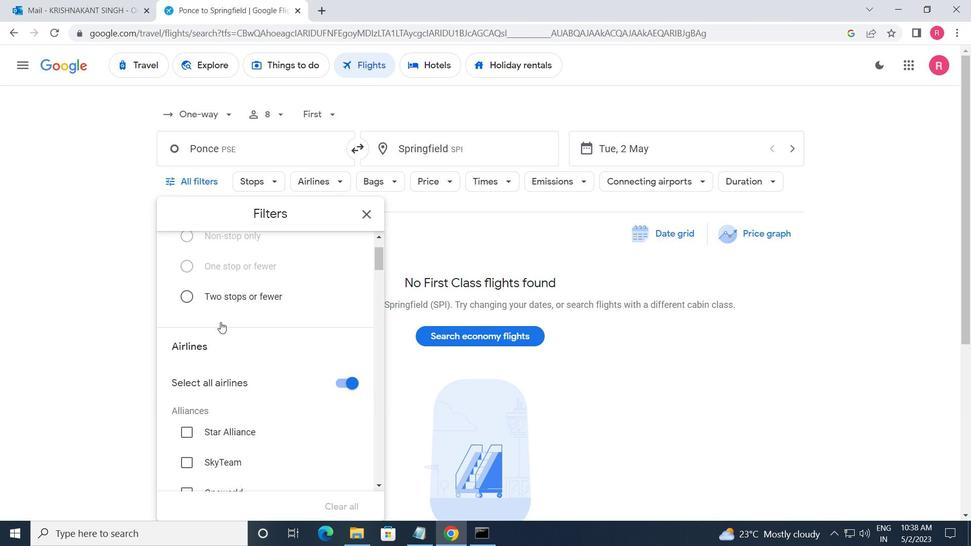 
Action: Mouse moved to (222, 325)
Screenshot: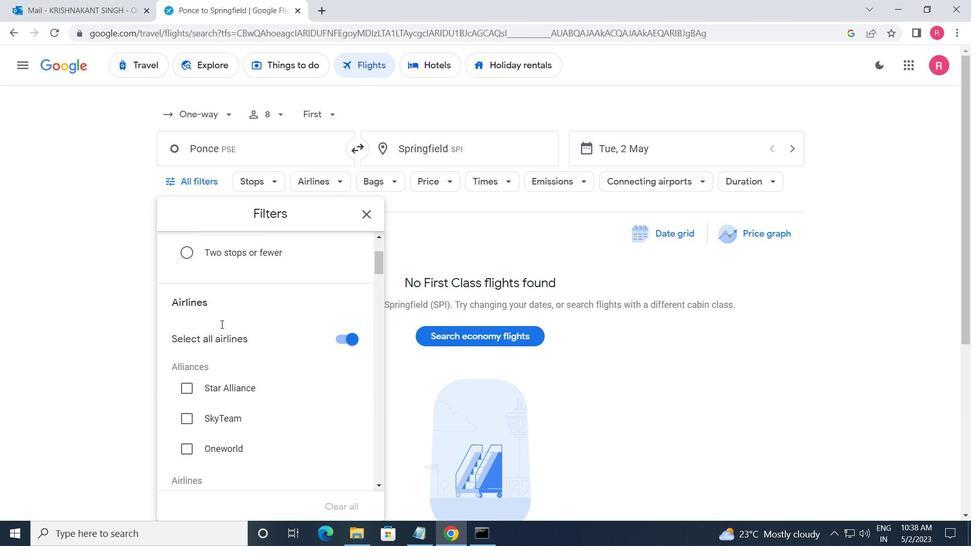 
Action: Mouse scrolled (222, 324) with delta (0, 0)
Screenshot: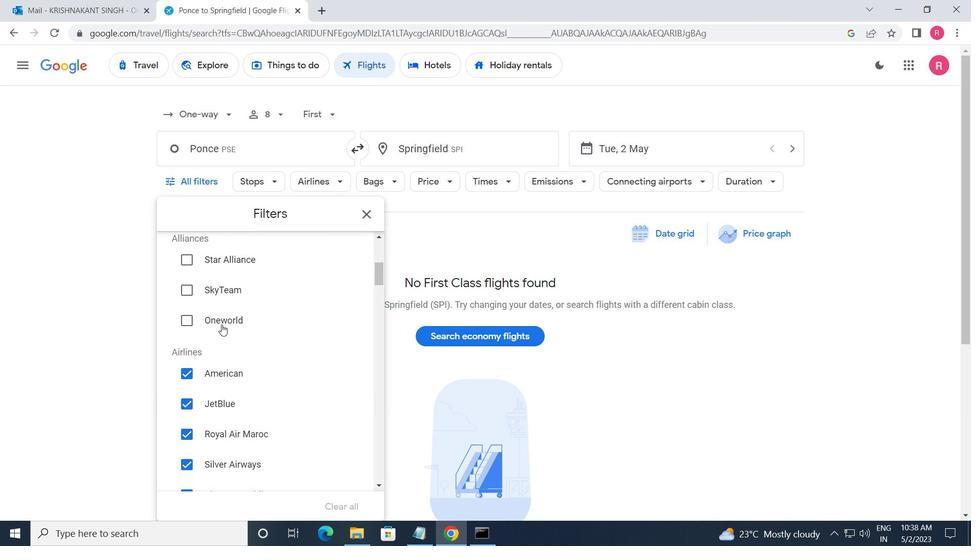 
Action: Mouse scrolled (222, 324) with delta (0, 0)
Screenshot: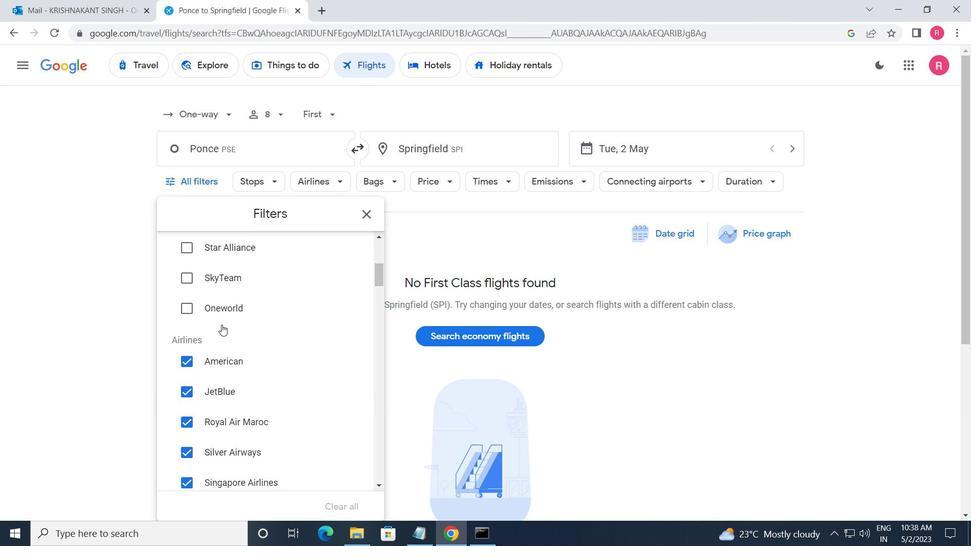 
Action: Mouse moved to (222, 323)
Screenshot: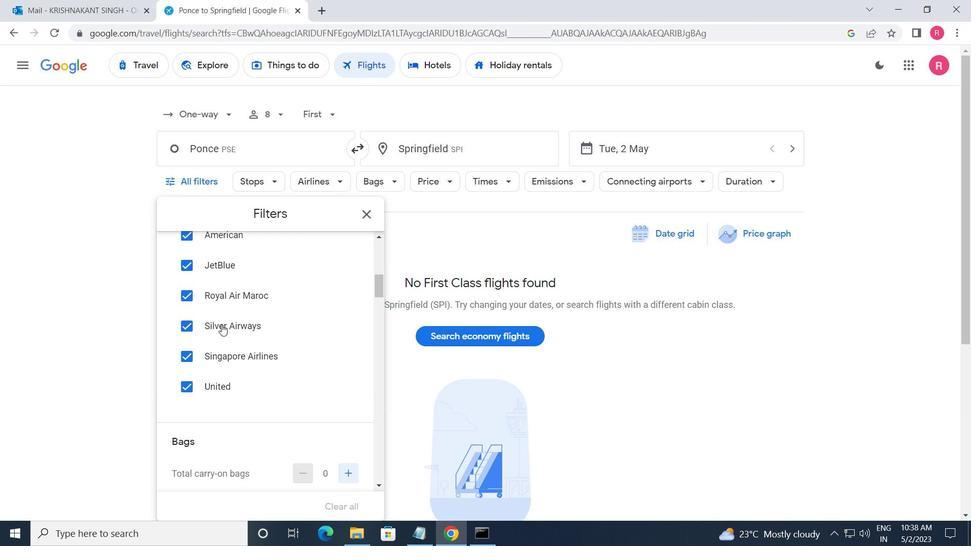 
Action: Mouse scrolled (222, 324) with delta (0, 0)
Screenshot: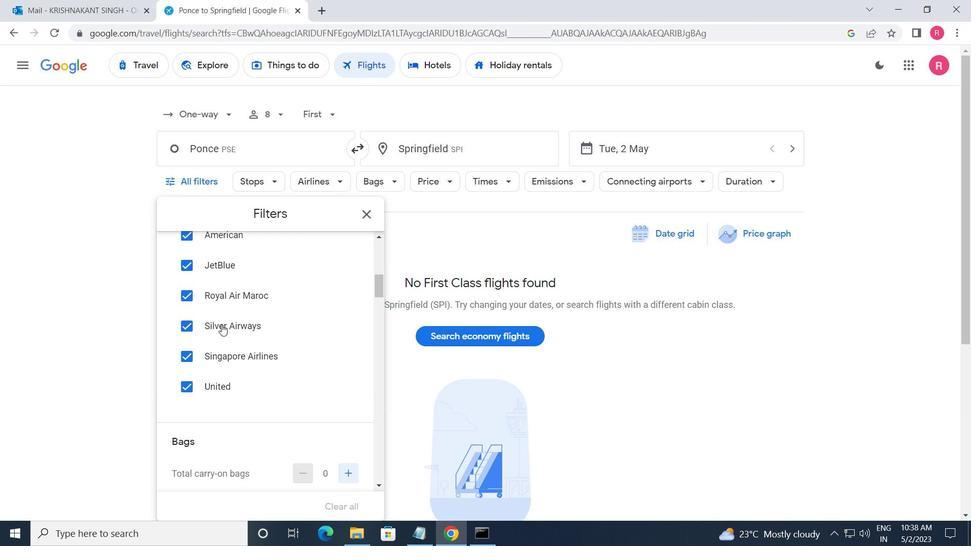 
Action: Mouse moved to (343, 332)
Screenshot: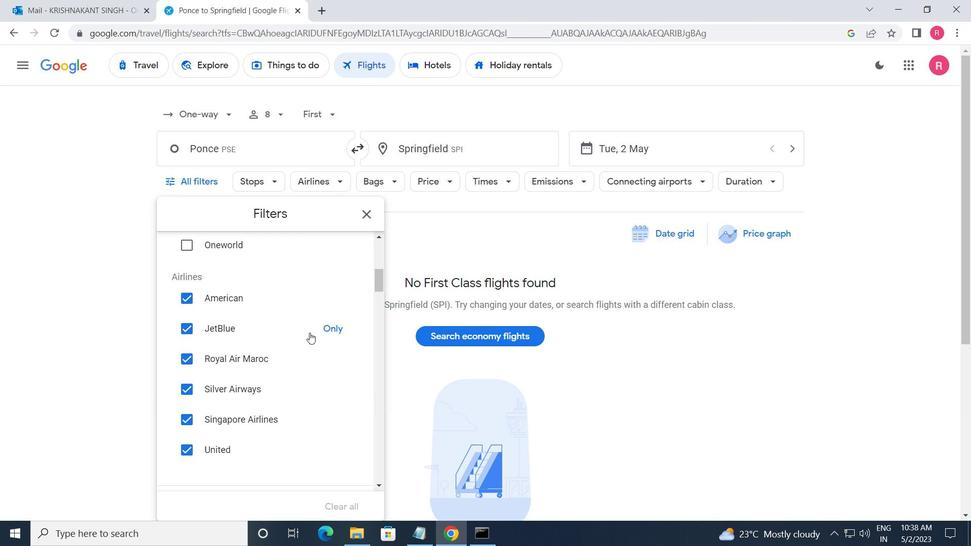 
Action: Mouse pressed left at (343, 332)
Screenshot: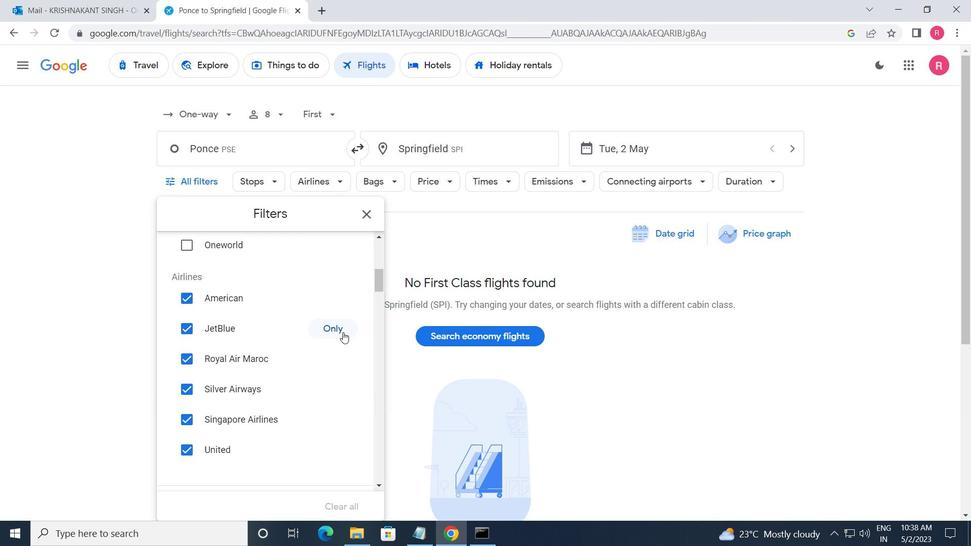 
Action: Mouse moved to (325, 345)
Screenshot: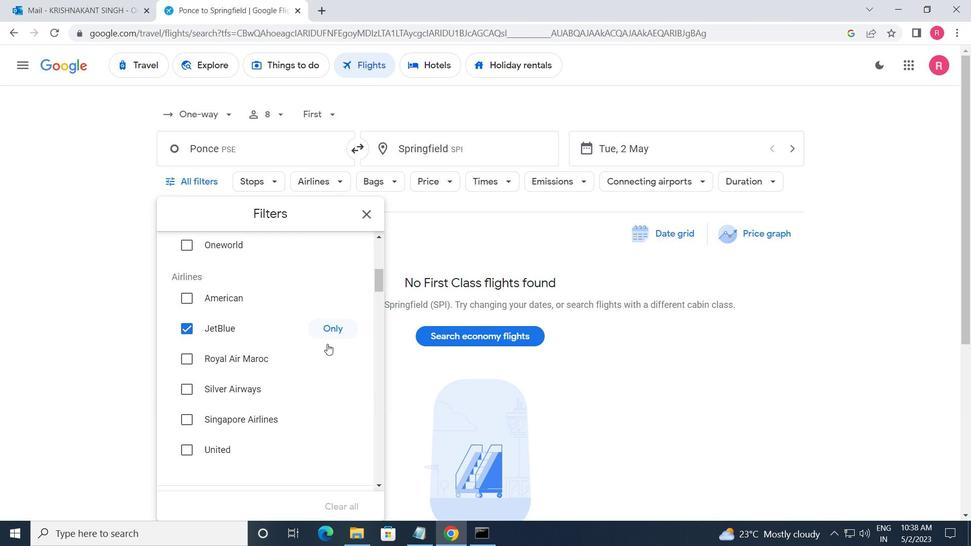 
Action: Mouse scrolled (325, 345) with delta (0, 0)
Screenshot: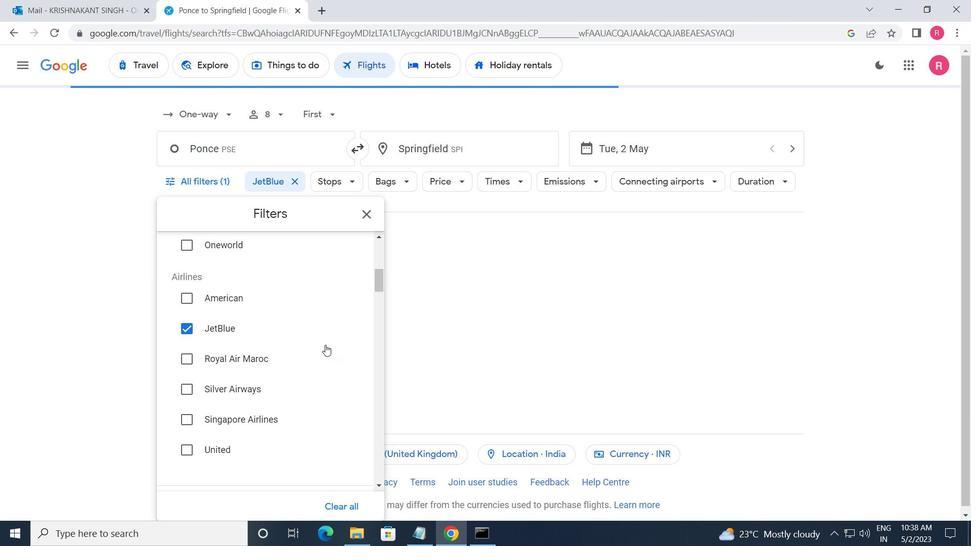 
Action: Mouse scrolled (325, 345) with delta (0, 0)
Screenshot: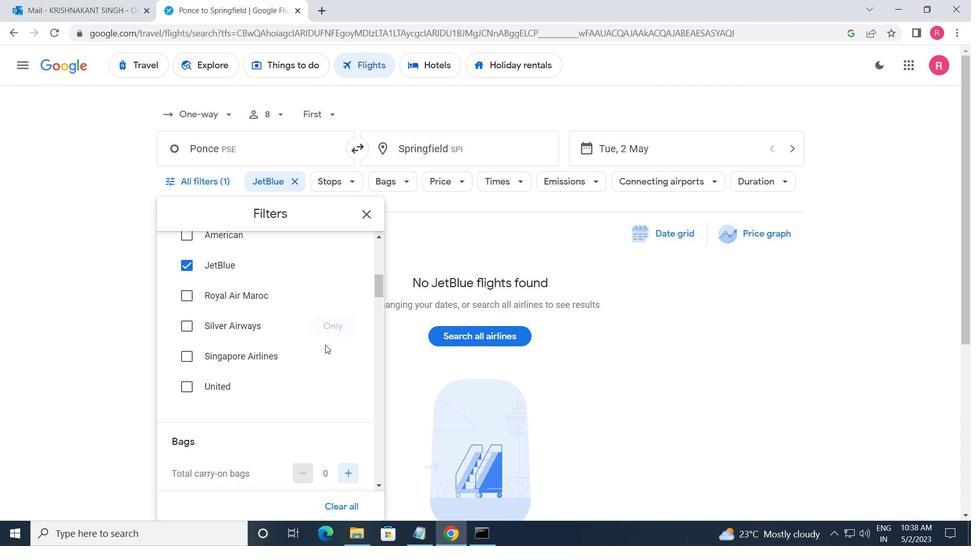 
Action: Mouse scrolled (325, 345) with delta (0, 0)
Screenshot: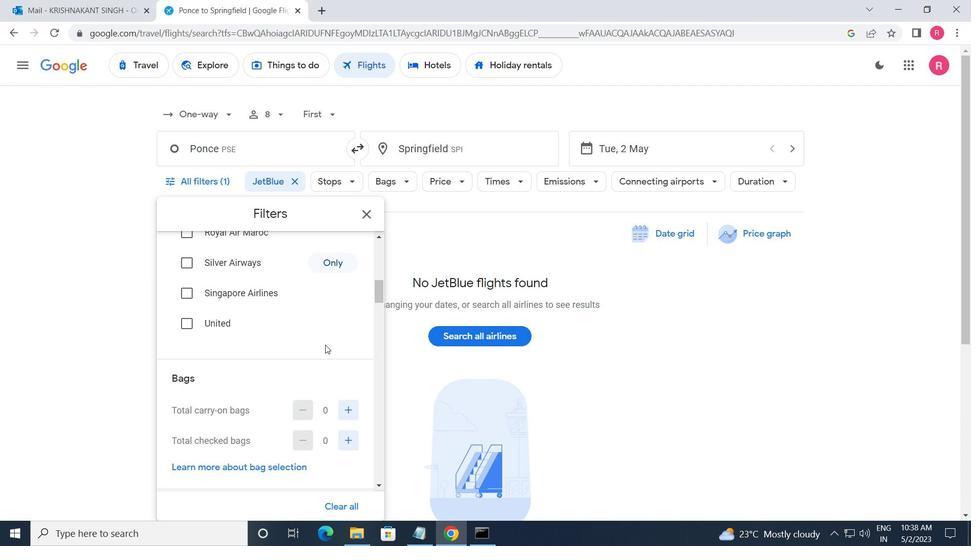 
Action: Mouse moved to (344, 375)
Screenshot: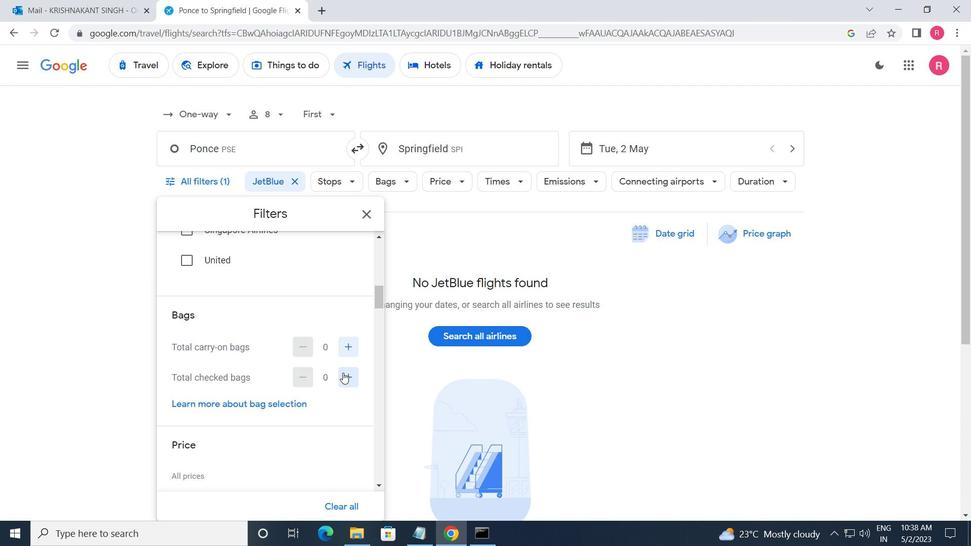 
Action: Mouse pressed left at (344, 375)
Screenshot: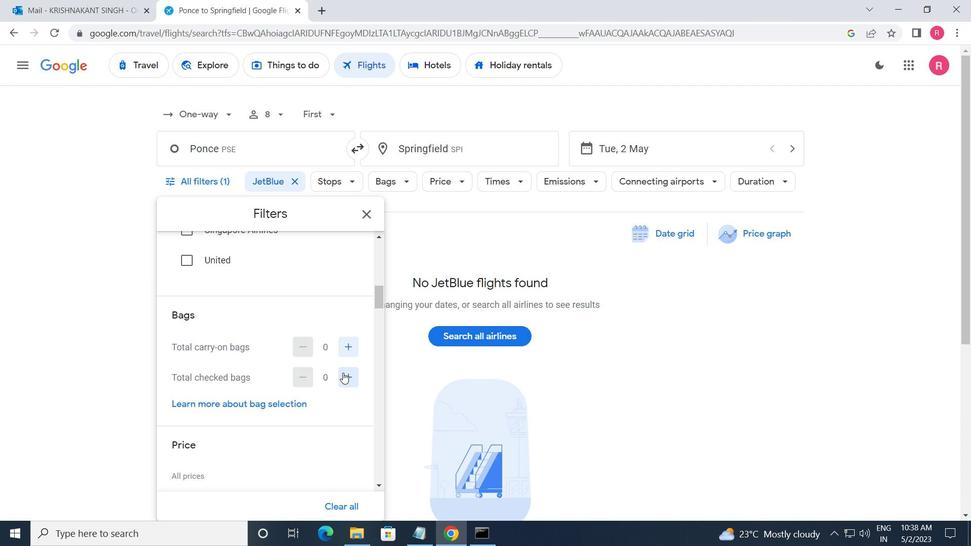 
Action: Mouse scrolled (344, 374) with delta (0, 0)
Screenshot: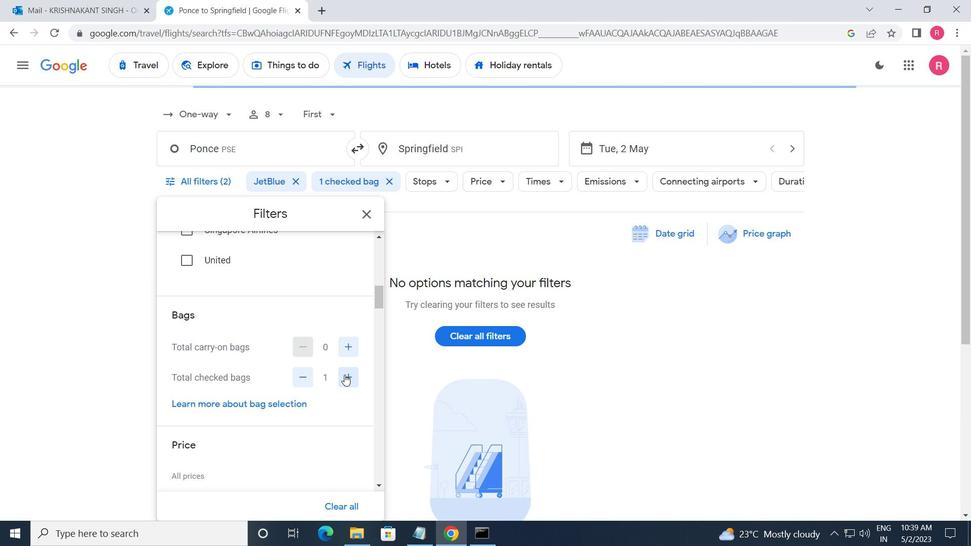 
Action: Mouse scrolled (344, 374) with delta (0, 0)
Screenshot: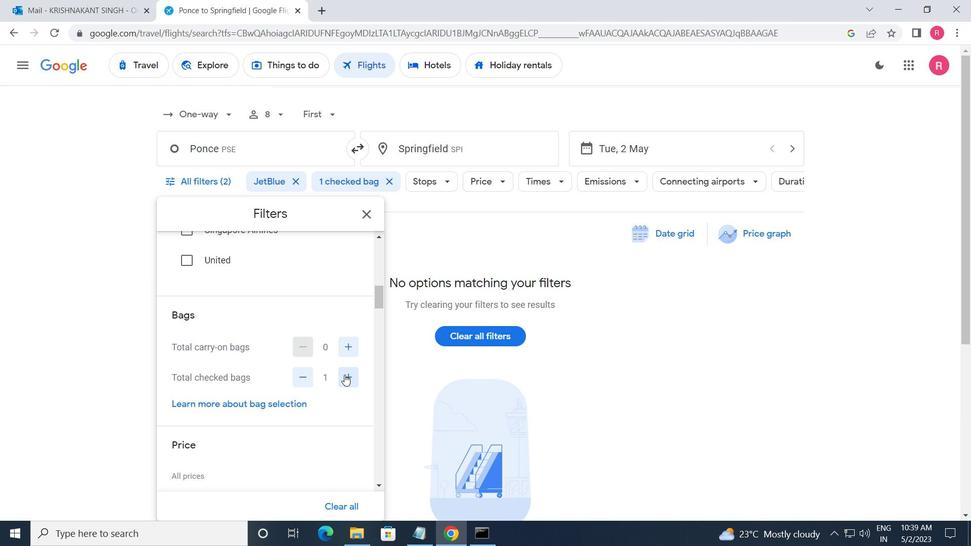 
Action: Mouse moved to (351, 375)
Screenshot: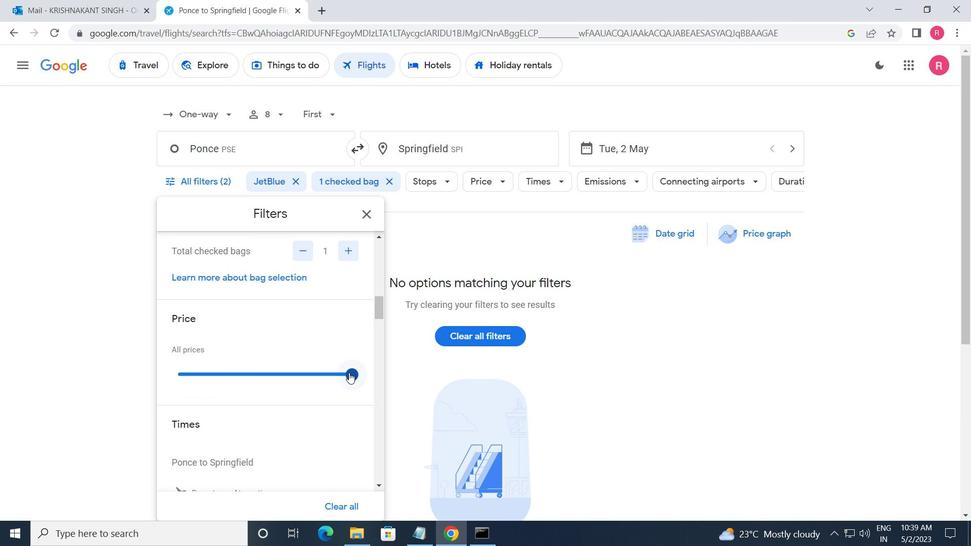 
Action: Mouse pressed left at (351, 375)
Screenshot: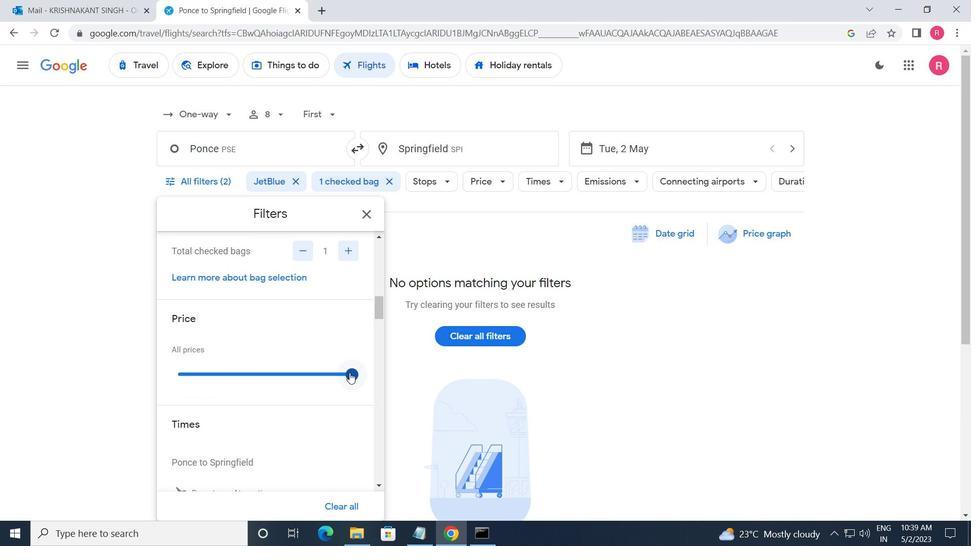 
Action: Mouse moved to (328, 391)
Screenshot: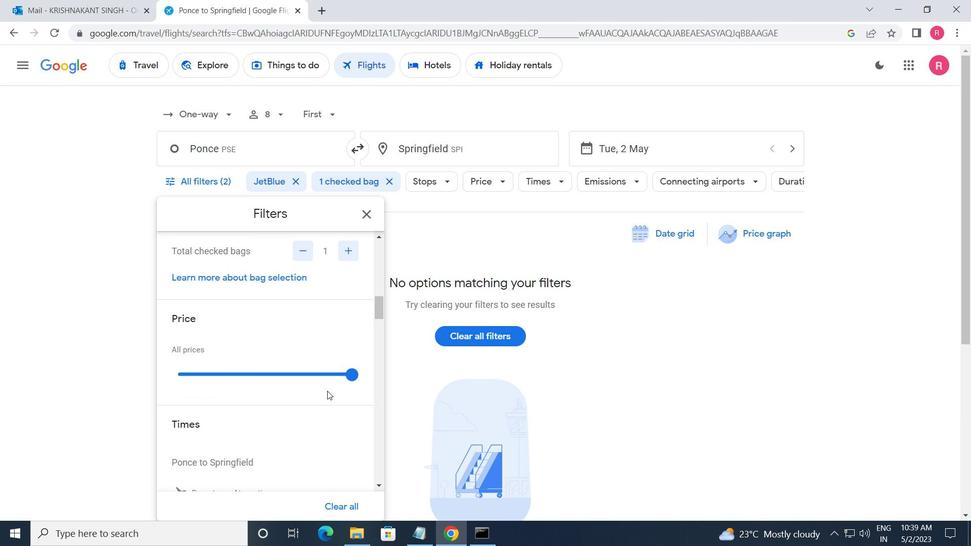 
Action: Mouse scrolled (328, 391) with delta (0, 0)
Screenshot: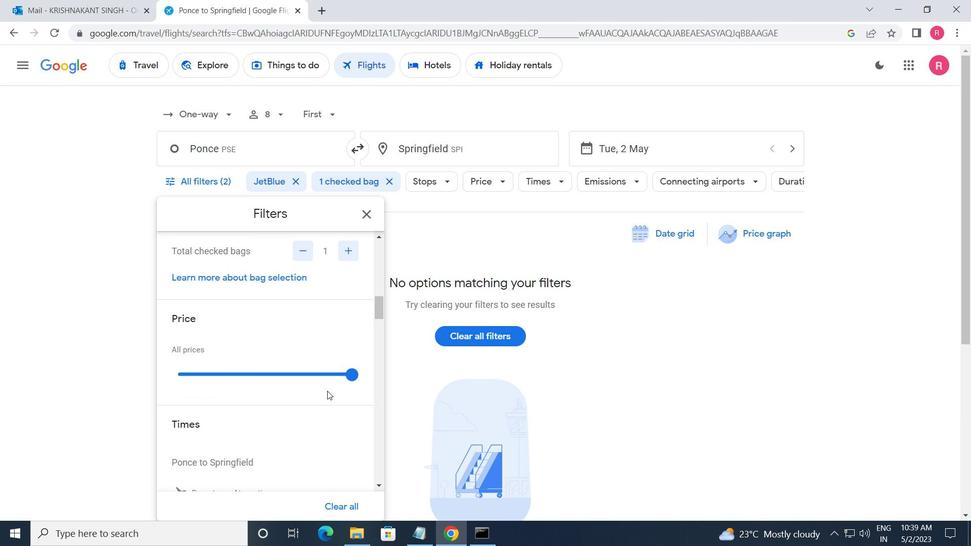 
Action: Mouse scrolled (328, 391) with delta (0, 0)
Screenshot: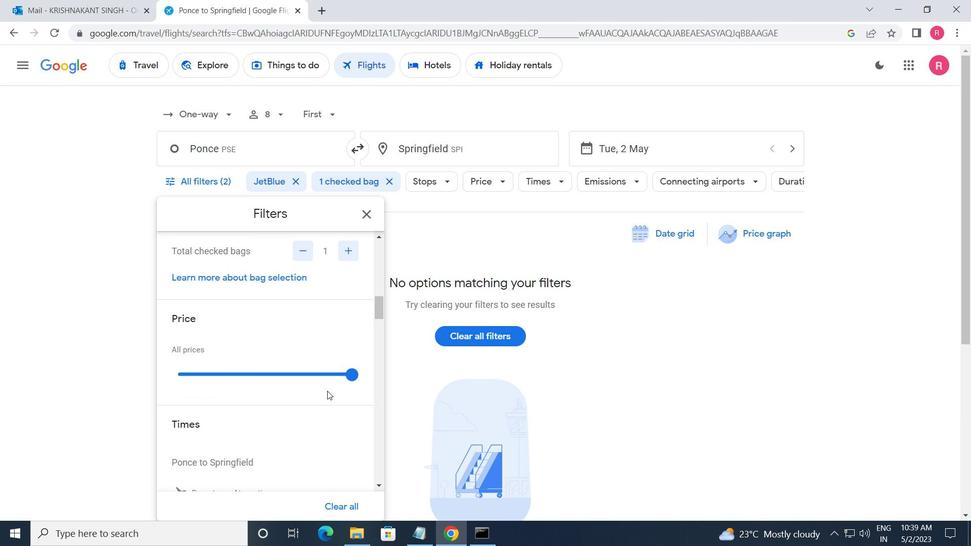 
Action: Mouse moved to (185, 387)
Screenshot: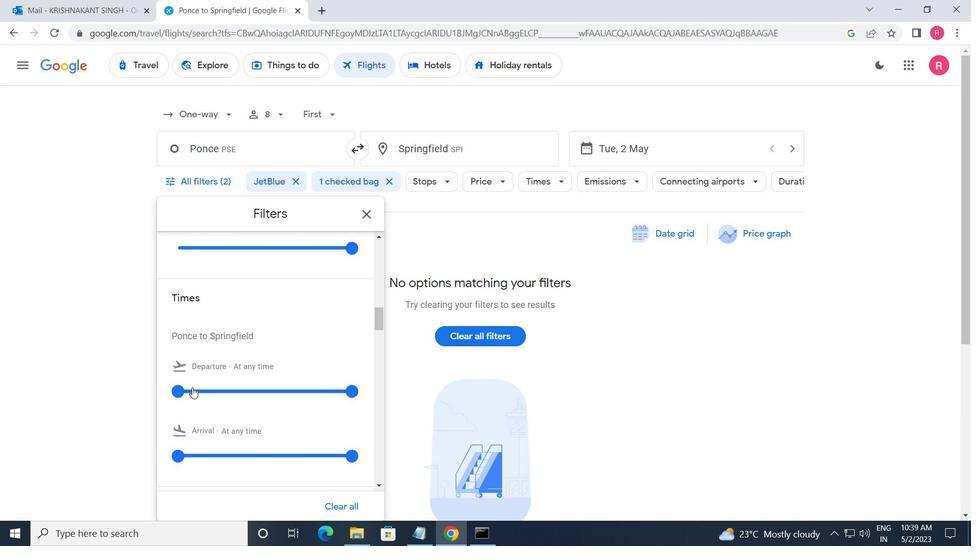 
Action: Mouse pressed left at (185, 387)
Screenshot: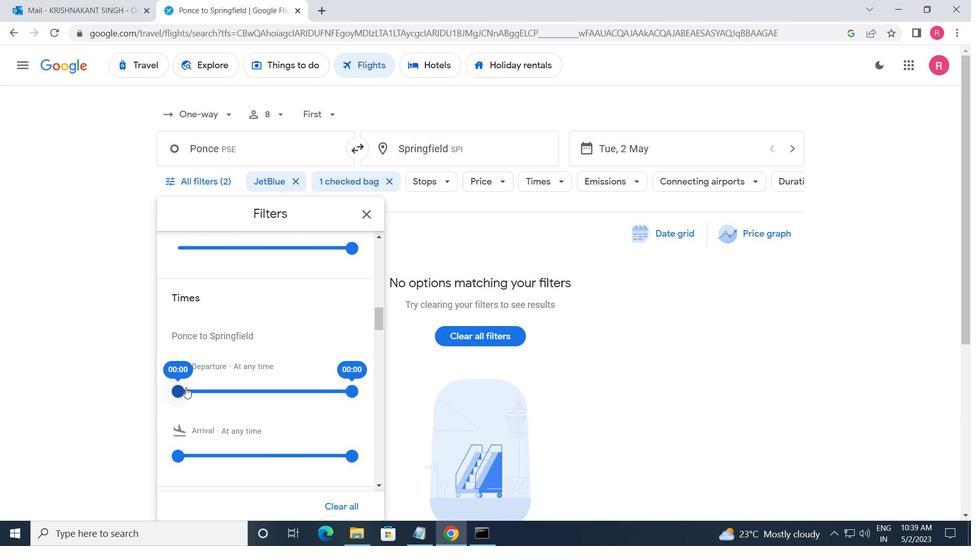 
Action: Mouse moved to (349, 394)
Screenshot: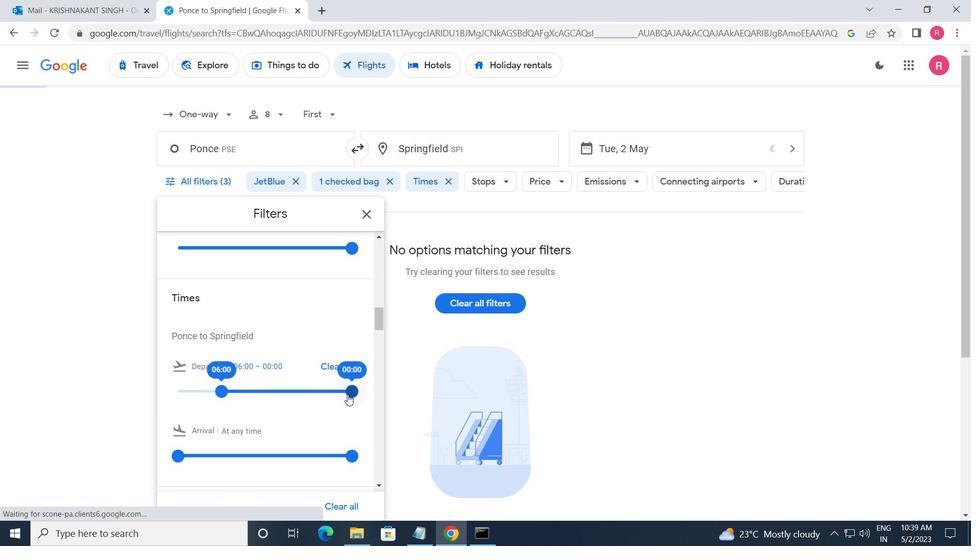 
Action: Mouse pressed left at (349, 394)
Screenshot: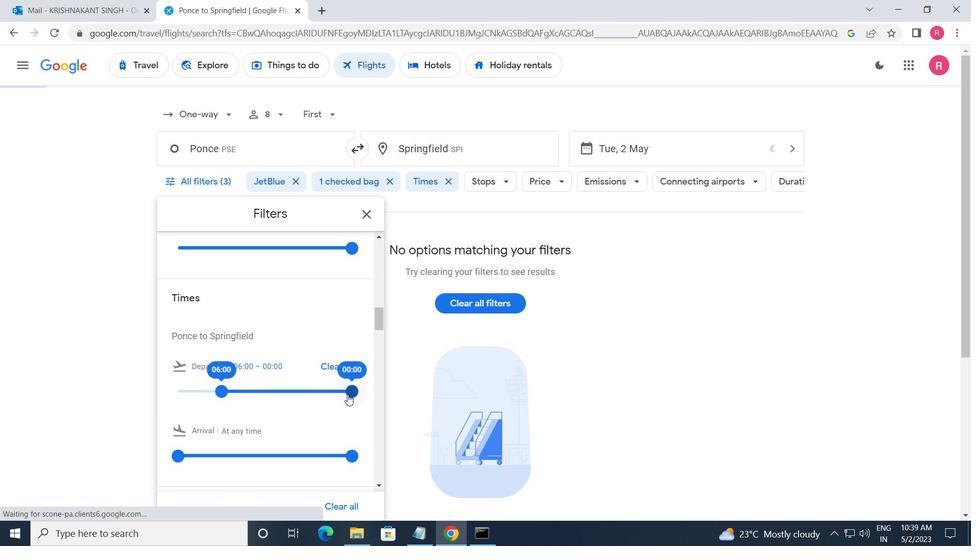
Action: Mouse moved to (358, 214)
Screenshot: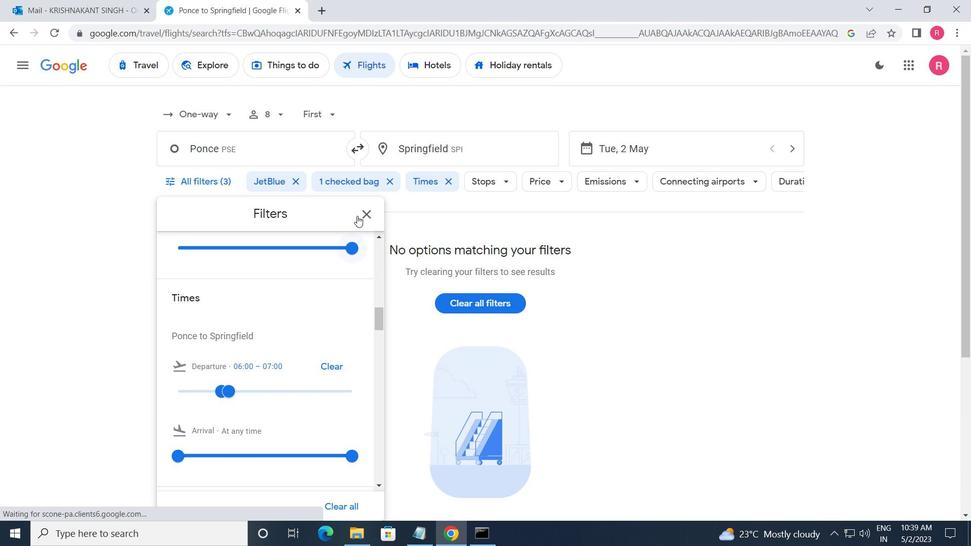 
Action: Mouse pressed left at (358, 214)
Screenshot: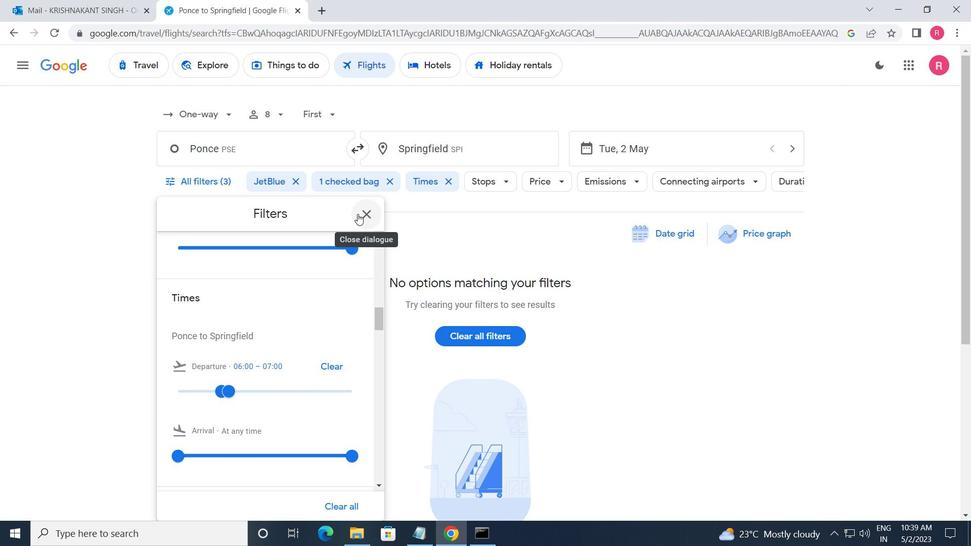 
Action: Mouse moved to (335, 227)
Screenshot: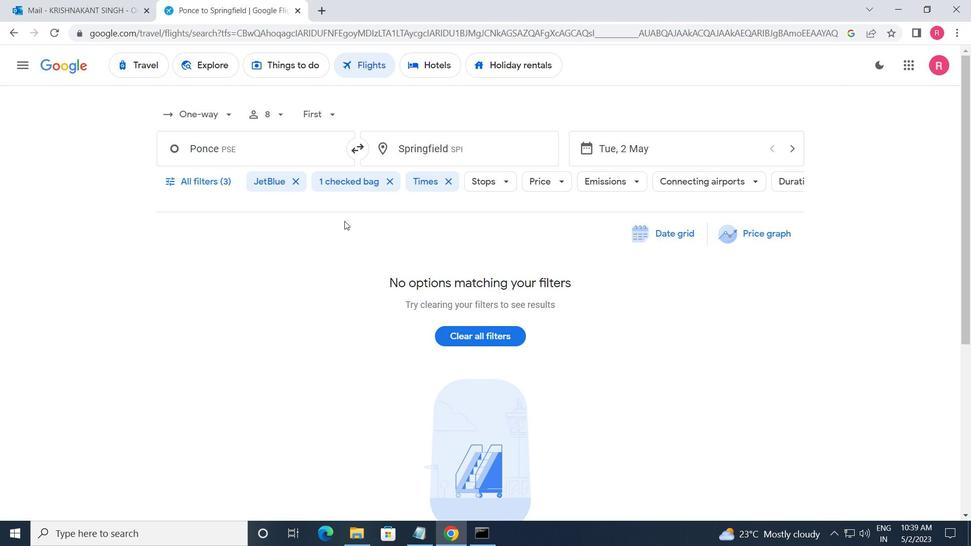 
